 Task: Open Card Influencer Marketing Review in Board Newsletter Design Software to Workspace Corporate Legal Services and add a team member Softage.1@softage.net, a label Orange, a checklist Industrial Ecology, an attachment from your onedrive, a color Orange and finally, add a card description 'Conduct team training session on effective team communication and collaboration' and a comment 'This task requires us to be proactive and take initiative, rather than waiting for others to act.'. Add a start date 'Jan 01, 1900' with a due date 'Jan 08, 1900'
Action: Mouse moved to (75, 351)
Screenshot: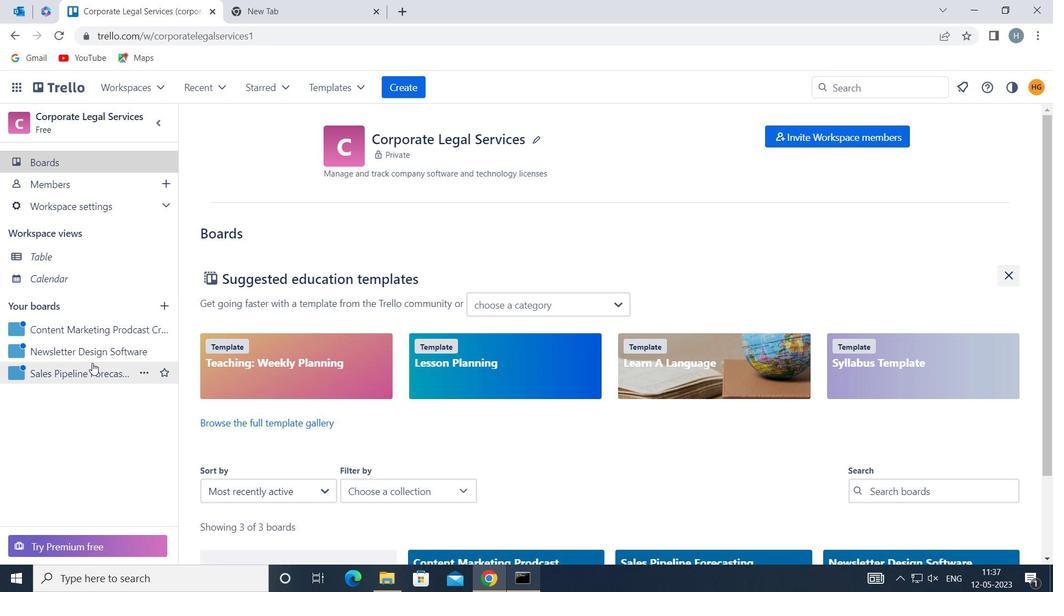 
Action: Mouse pressed left at (75, 351)
Screenshot: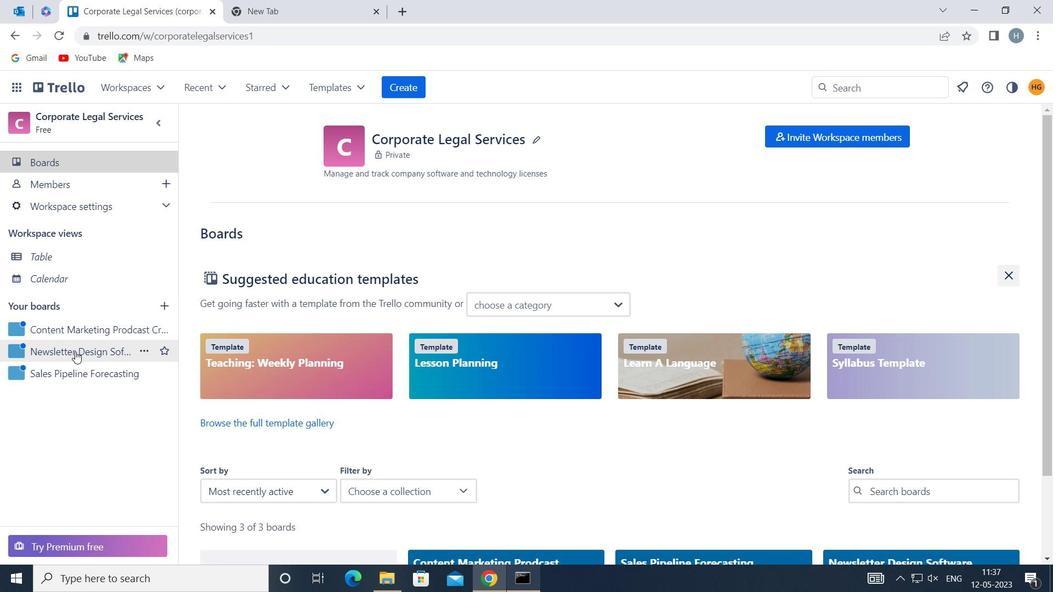 
Action: Mouse moved to (270, 195)
Screenshot: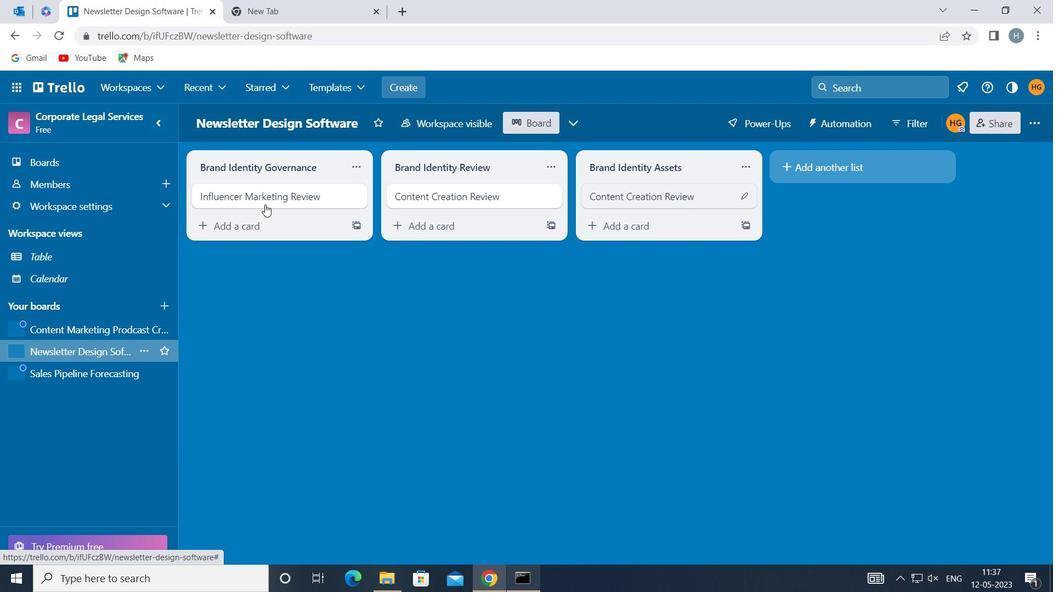 
Action: Mouse pressed left at (270, 195)
Screenshot: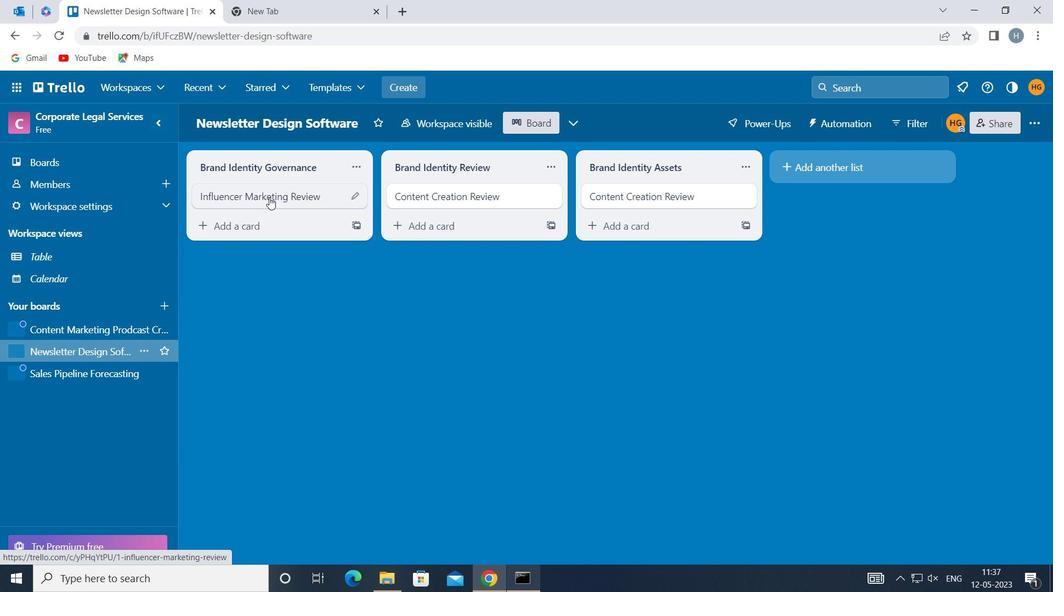 
Action: Mouse moved to (713, 197)
Screenshot: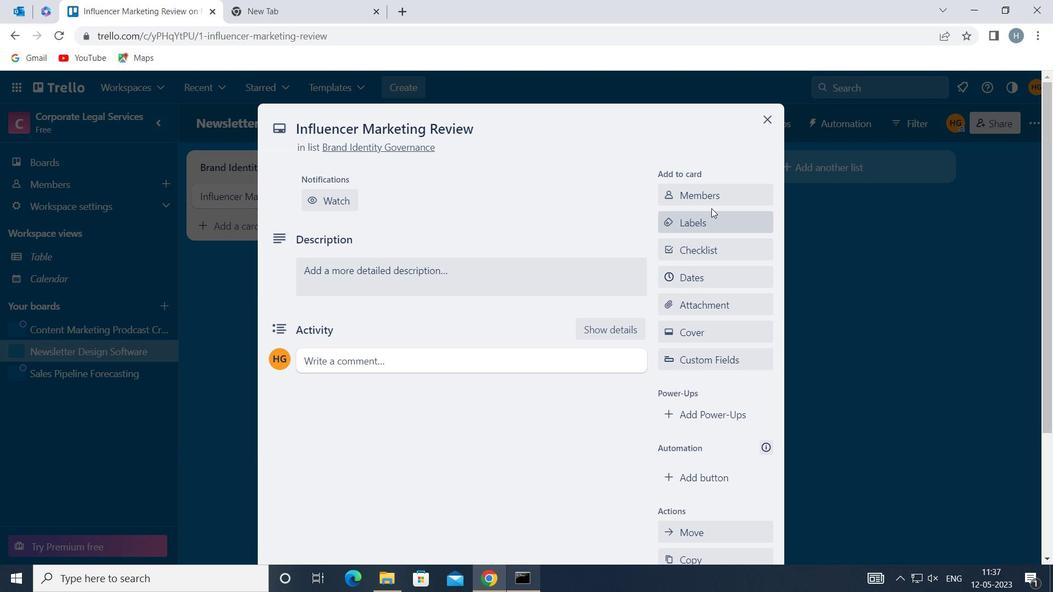 
Action: Mouse pressed left at (713, 197)
Screenshot: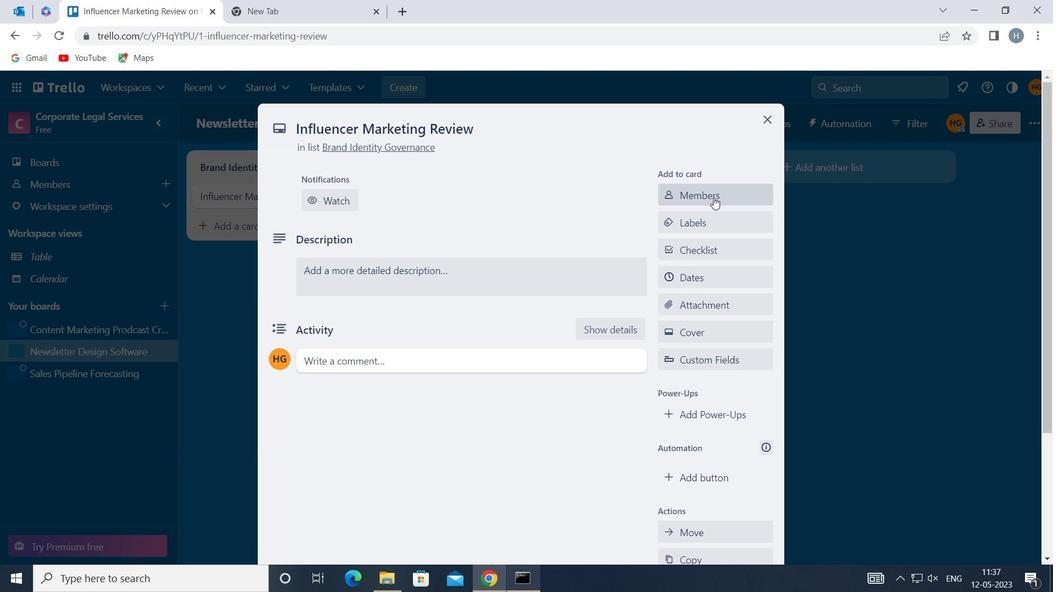 
Action: Mouse moved to (714, 196)
Screenshot: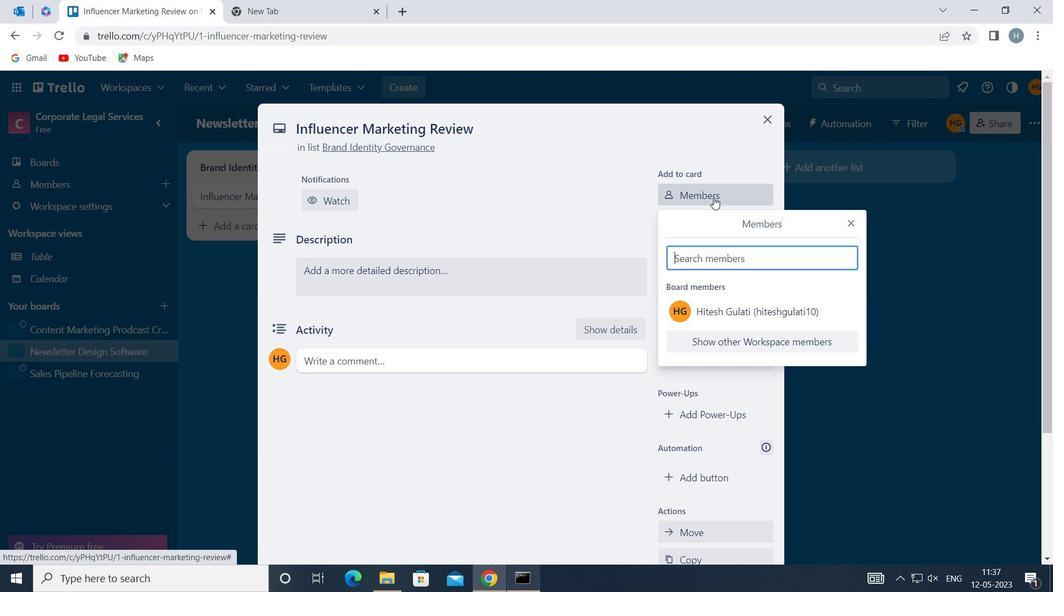 
Action: Key pressed softage,1<Key.shift>@SOFTAGE.NET
Screenshot: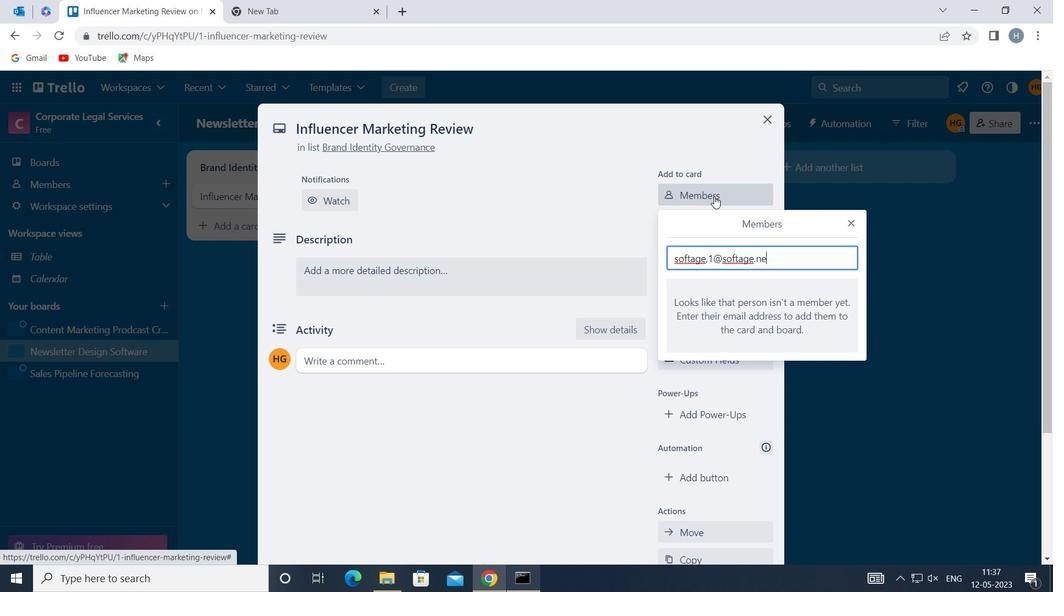 
Action: Mouse moved to (728, 238)
Screenshot: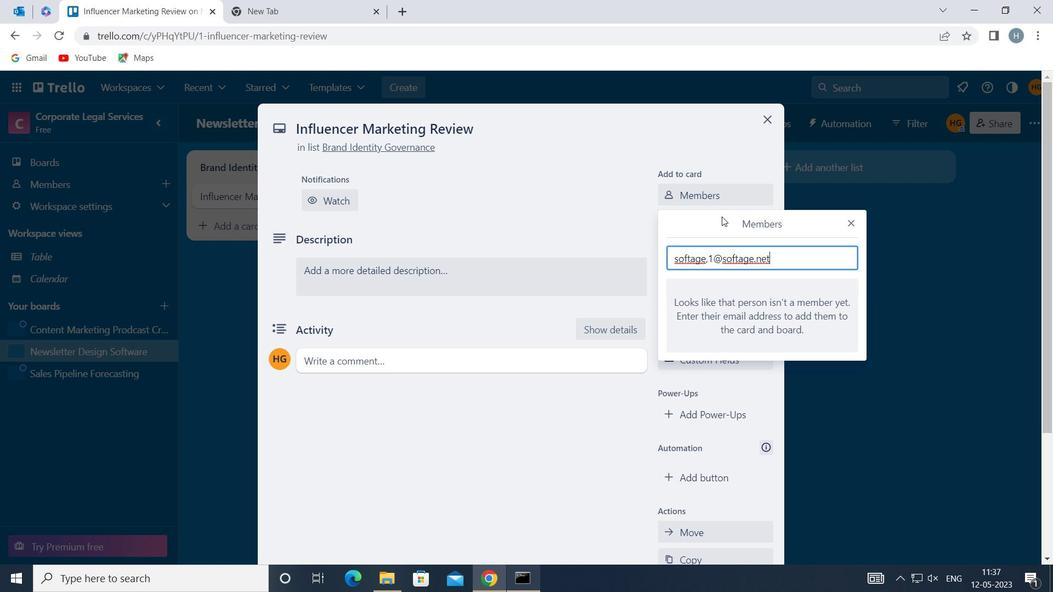 
Action: Key pressed <Key.backspace><Key.backspace><Key.backspace><Key.backspace><Key.backspace><Key.backspace><Key.backspace><Key.backspace><Key.backspace><Key.backspace><Key.backspace>
Screenshot: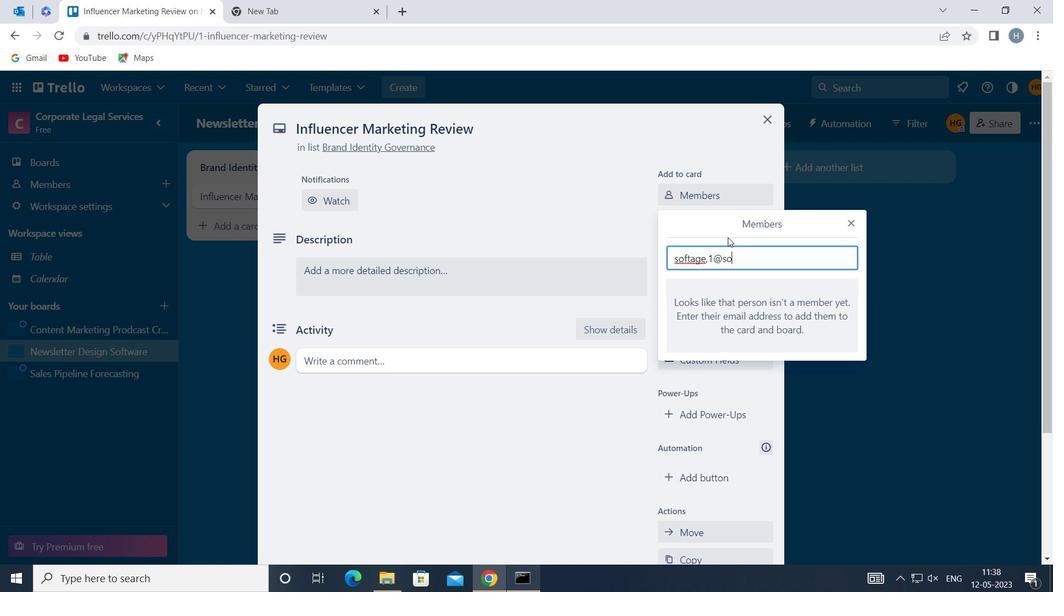 
Action: Mouse moved to (734, 250)
Screenshot: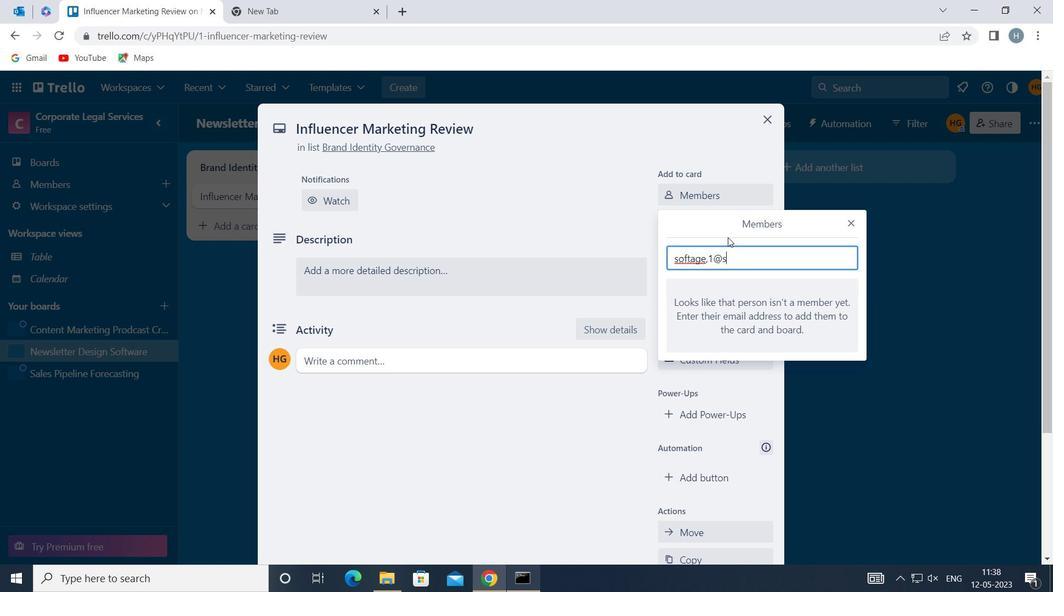 
Action: Key pressed <Key.backspace>
Screenshot: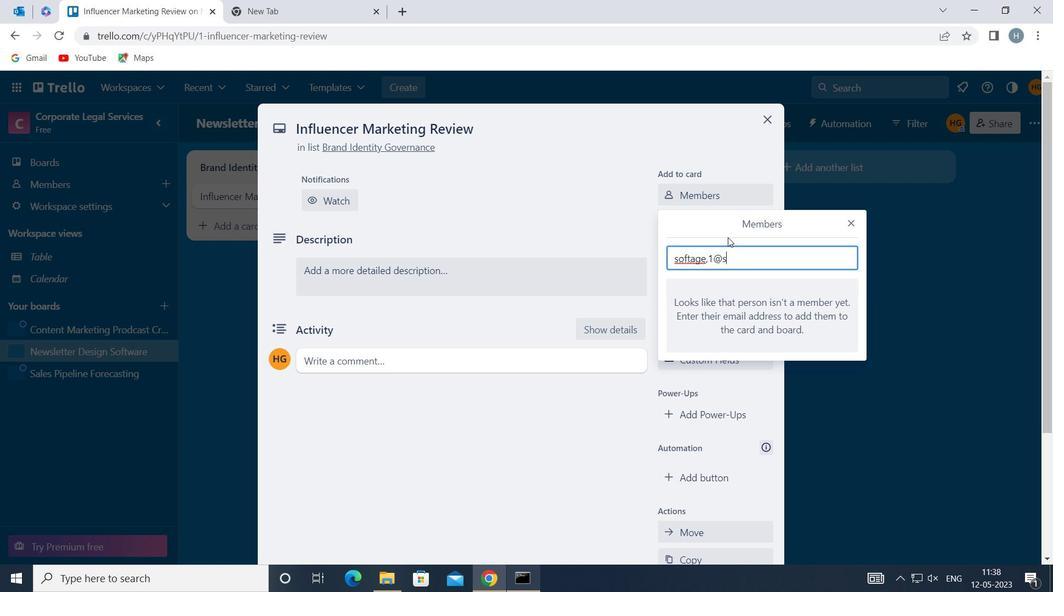 
Action: Mouse moved to (737, 258)
Screenshot: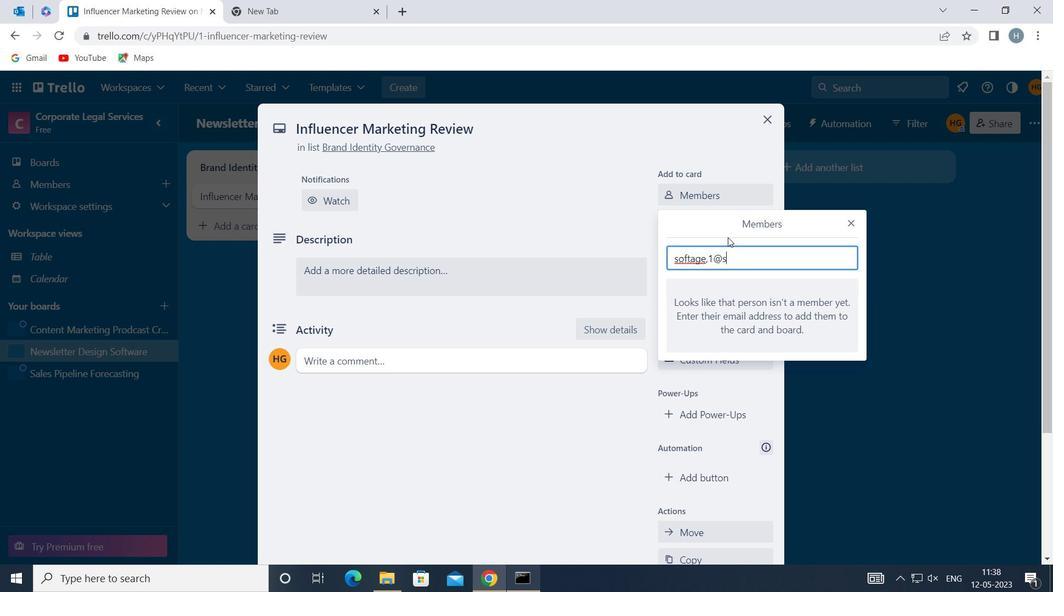 
Action: Key pressed <Key.backspace>
Screenshot: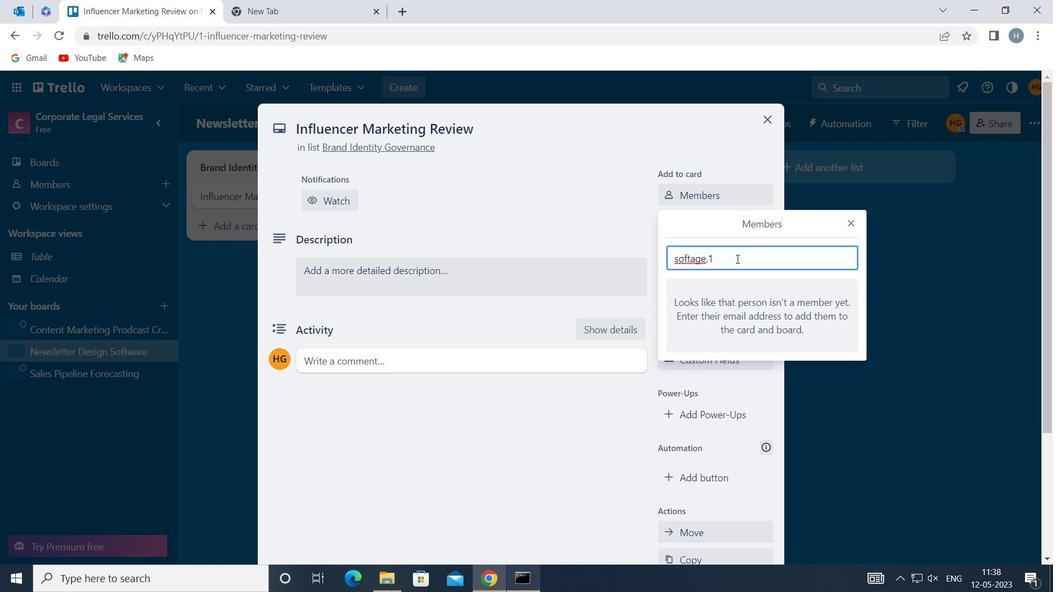 
Action: Mouse moved to (737, 259)
Screenshot: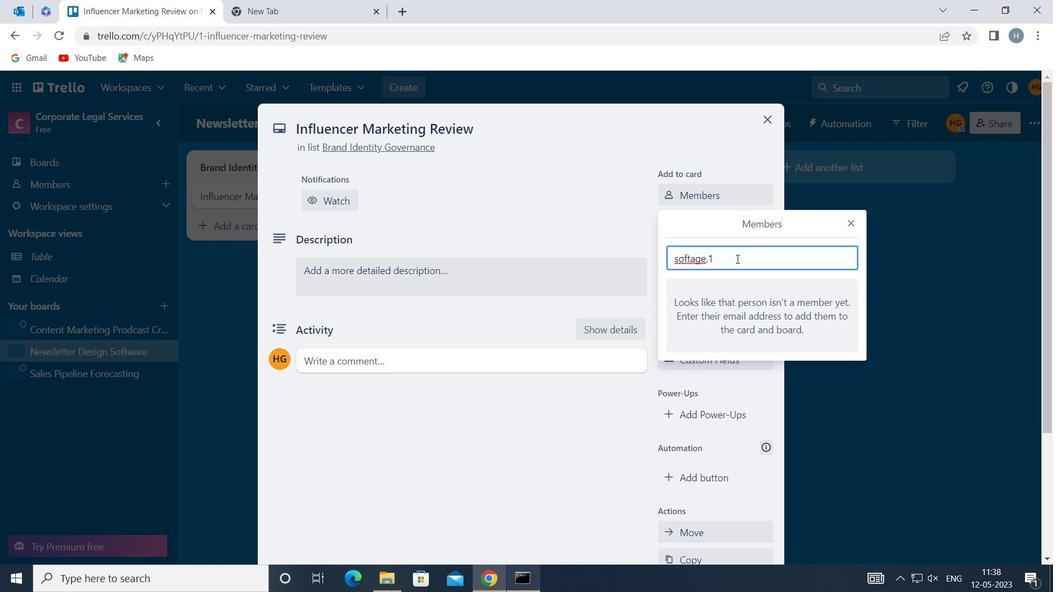 
Action: Key pressed <Key.backspace>
Screenshot: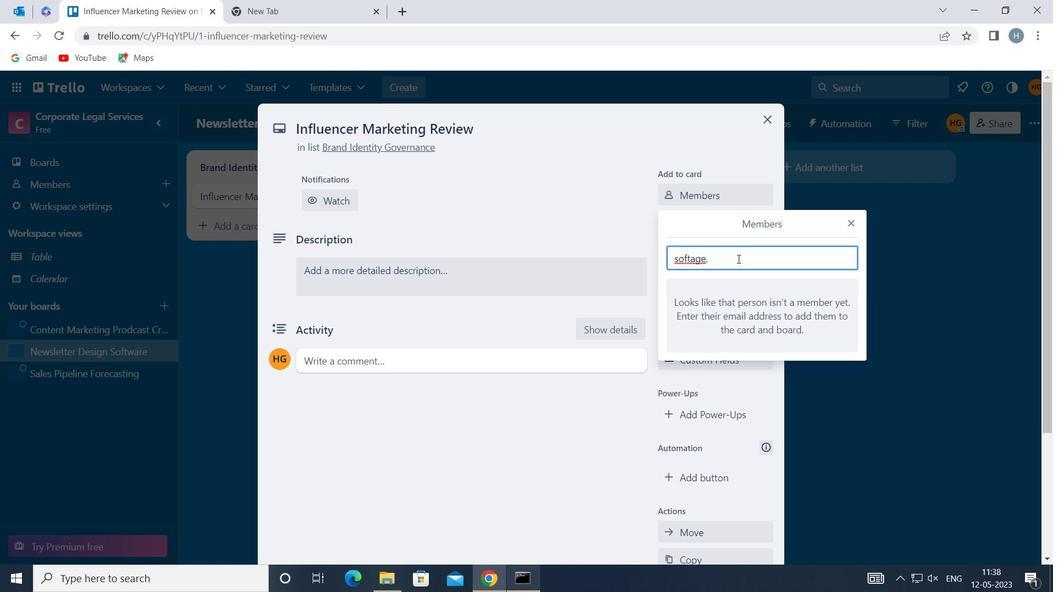 
Action: Mouse moved to (751, 384)
Screenshot: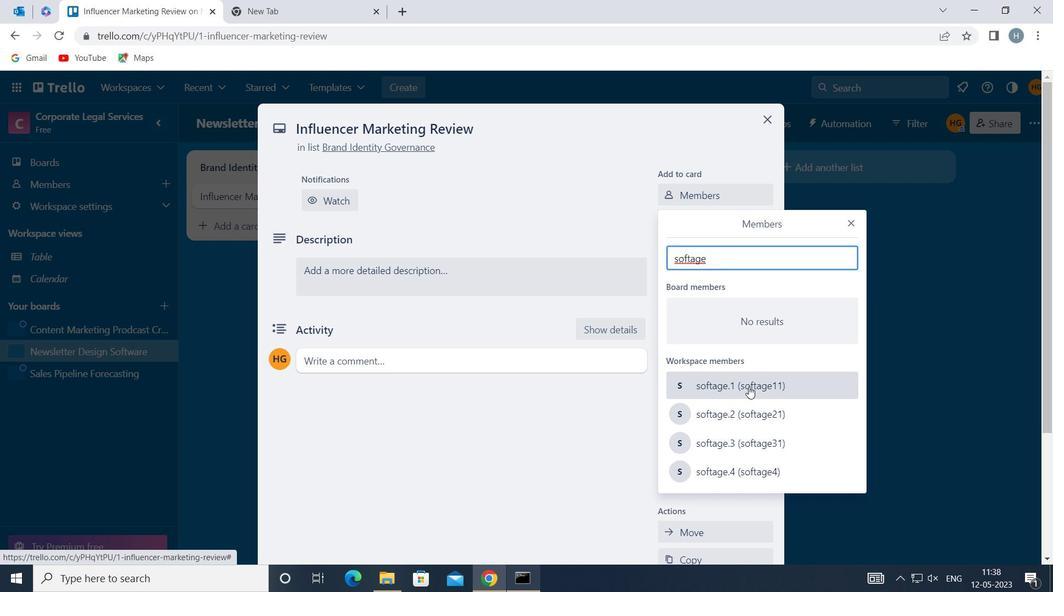 
Action: Mouse pressed left at (751, 384)
Screenshot: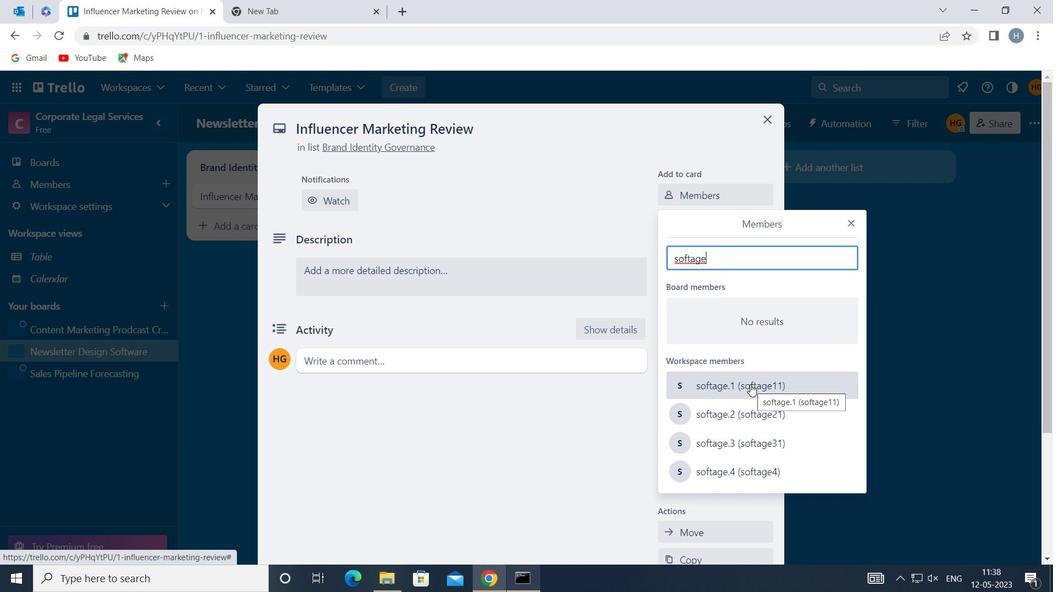 
Action: Mouse moved to (850, 216)
Screenshot: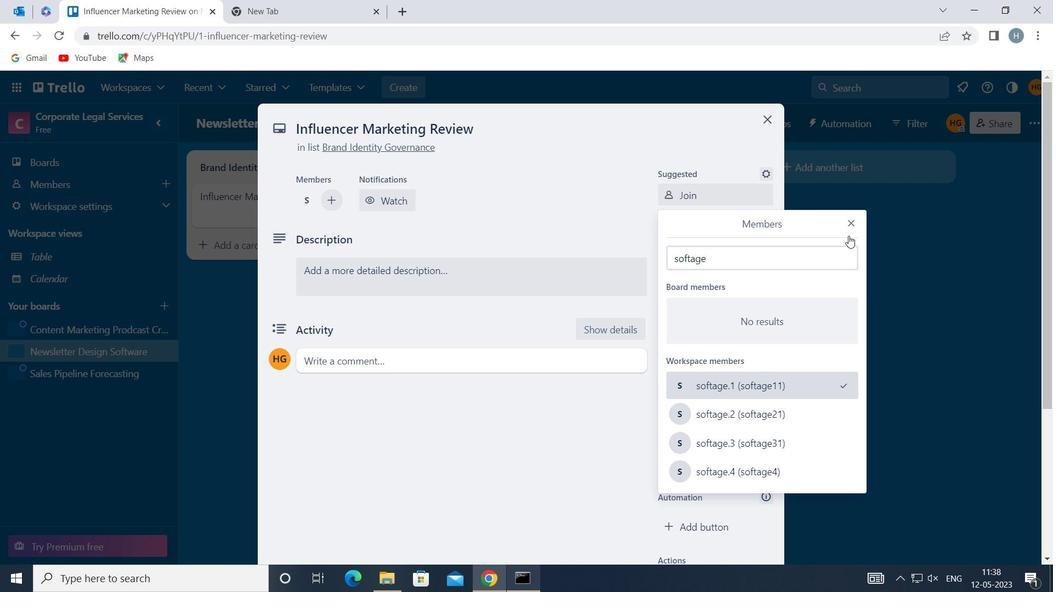 
Action: Mouse pressed left at (850, 216)
Screenshot: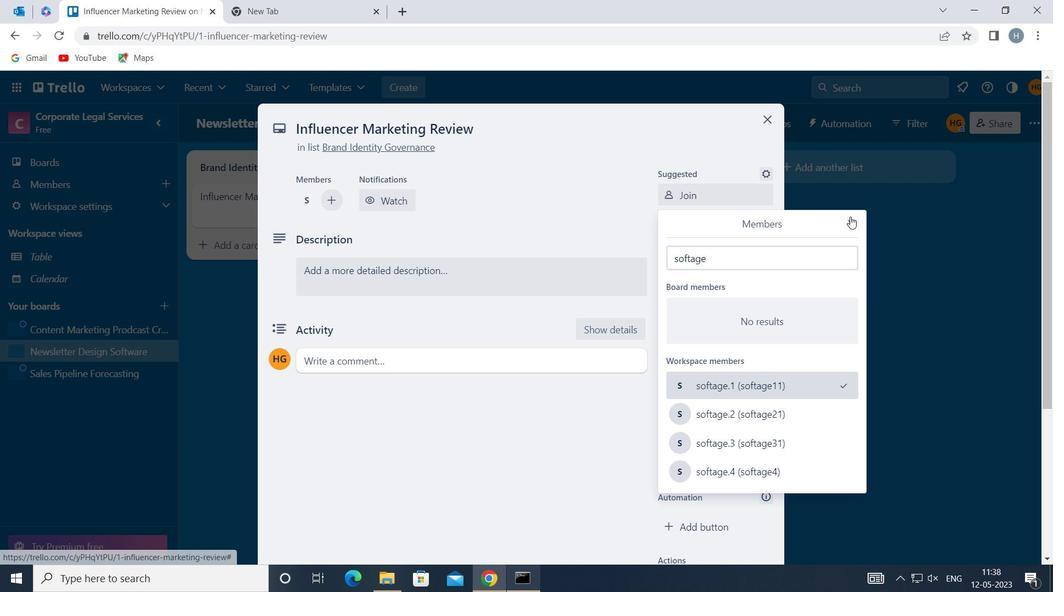 
Action: Mouse moved to (727, 268)
Screenshot: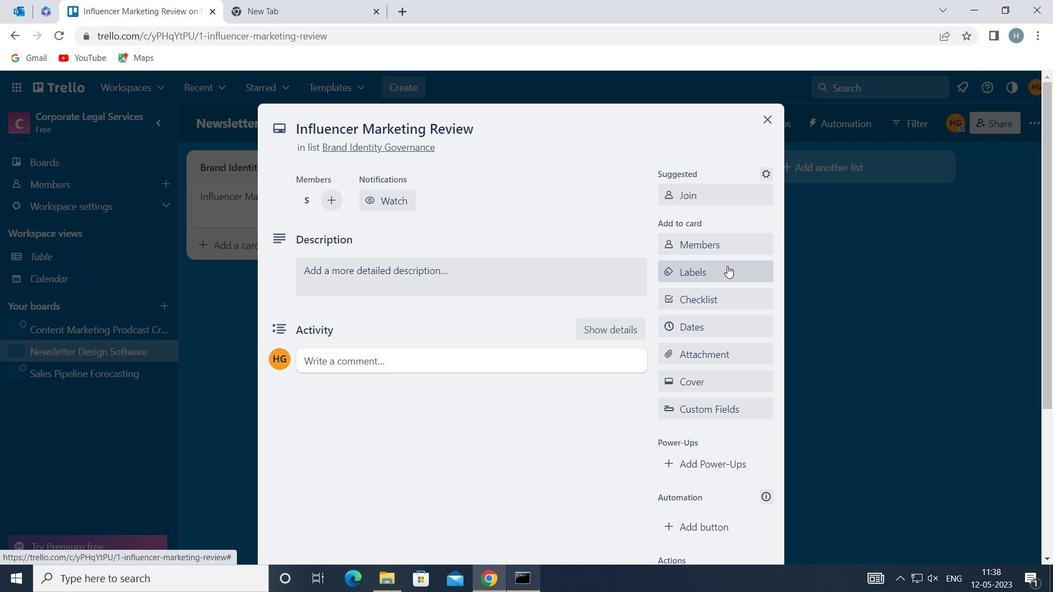 
Action: Mouse pressed left at (727, 268)
Screenshot: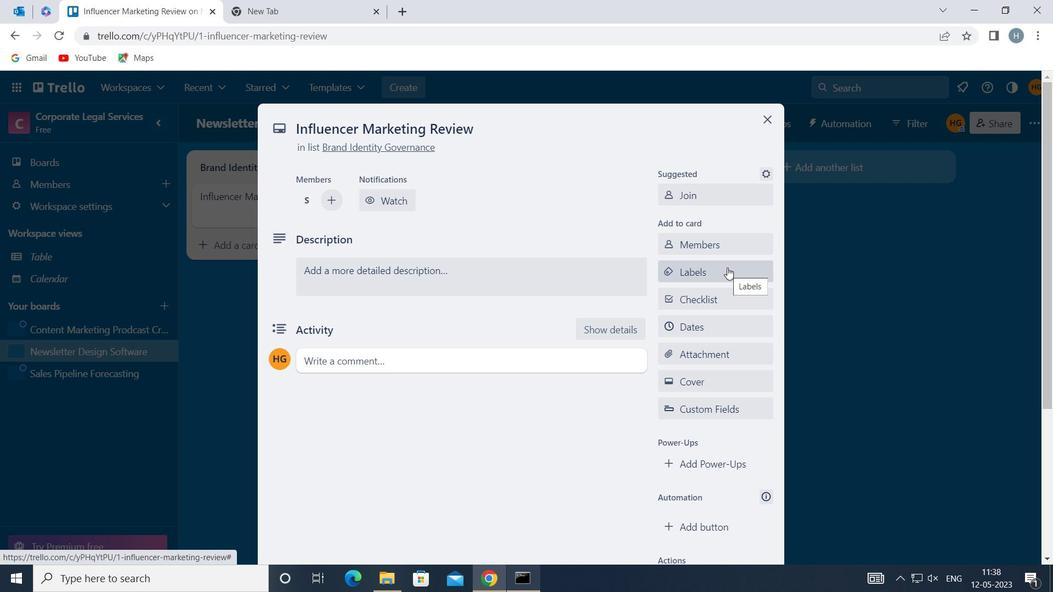 
Action: Mouse moved to (731, 251)
Screenshot: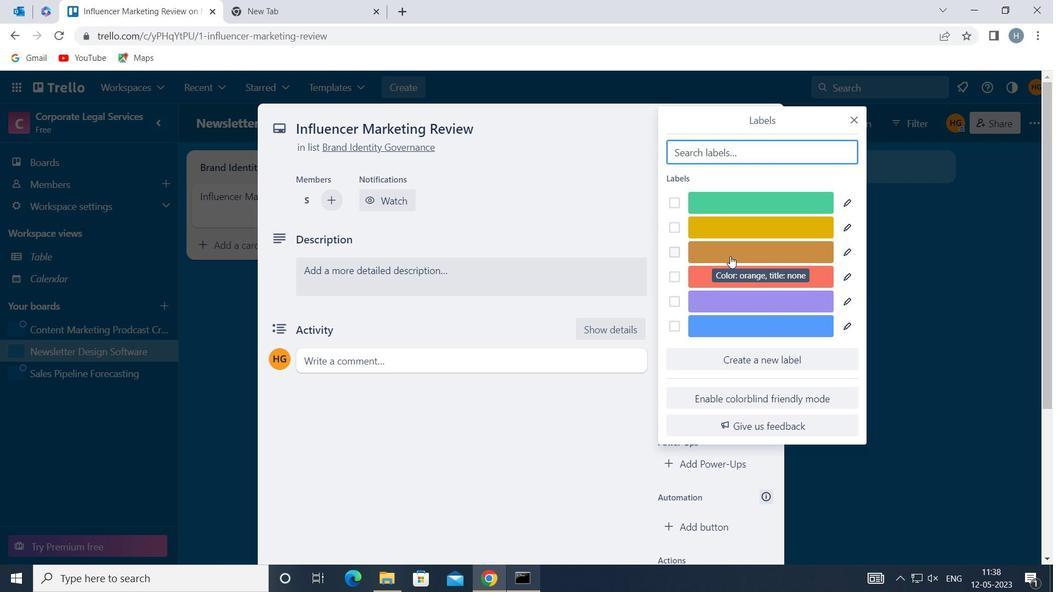 
Action: Mouse pressed left at (731, 251)
Screenshot: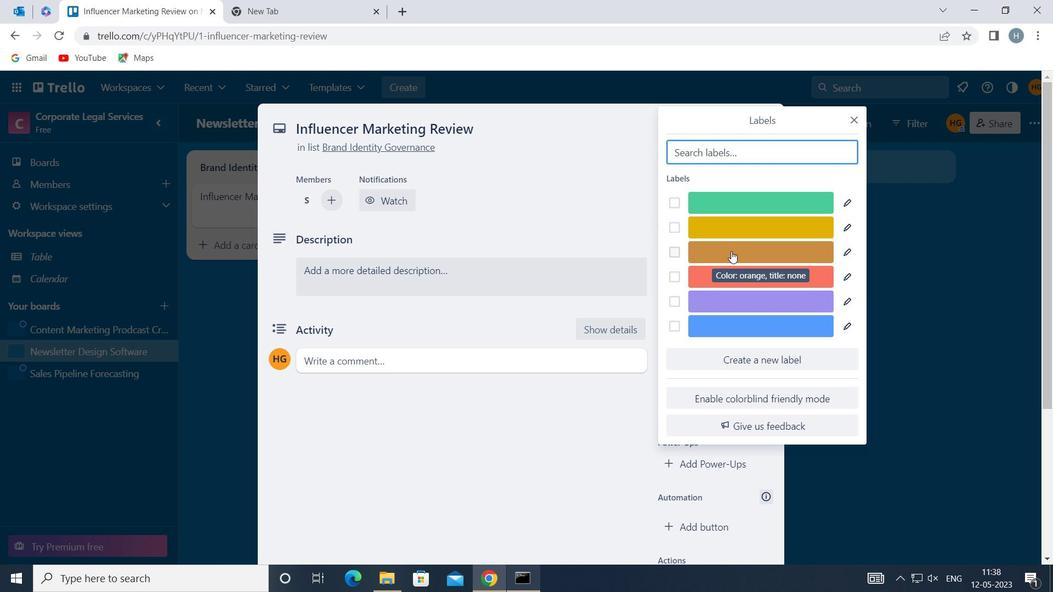 
Action: Mouse moved to (851, 117)
Screenshot: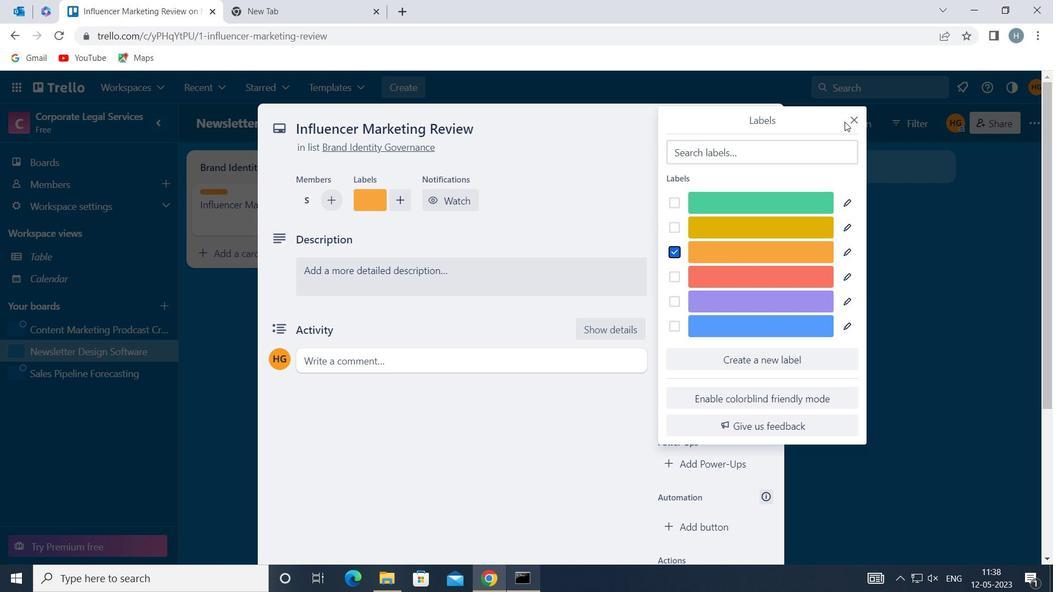 
Action: Mouse pressed left at (851, 117)
Screenshot: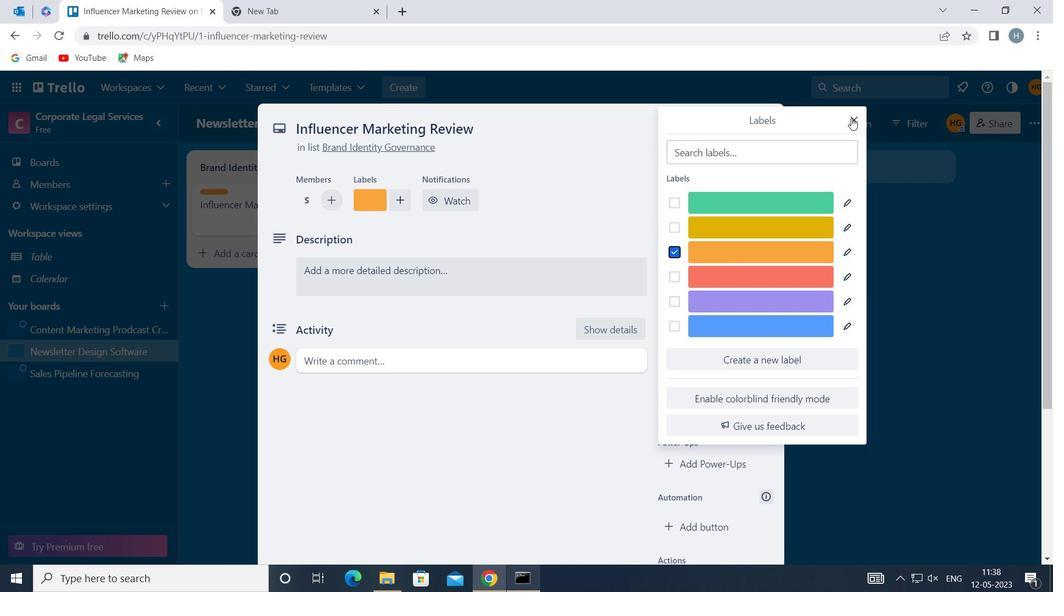 
Action: Mouse moved to (715, 296)
Screenshot: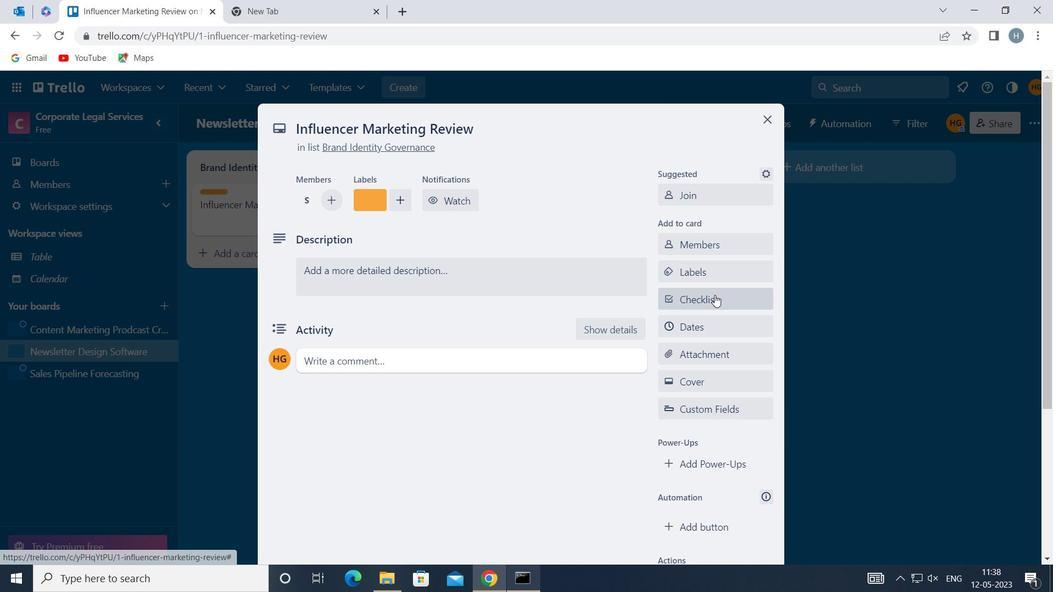 
Action: Mouse pressed left at (715, 296)
Screenshot: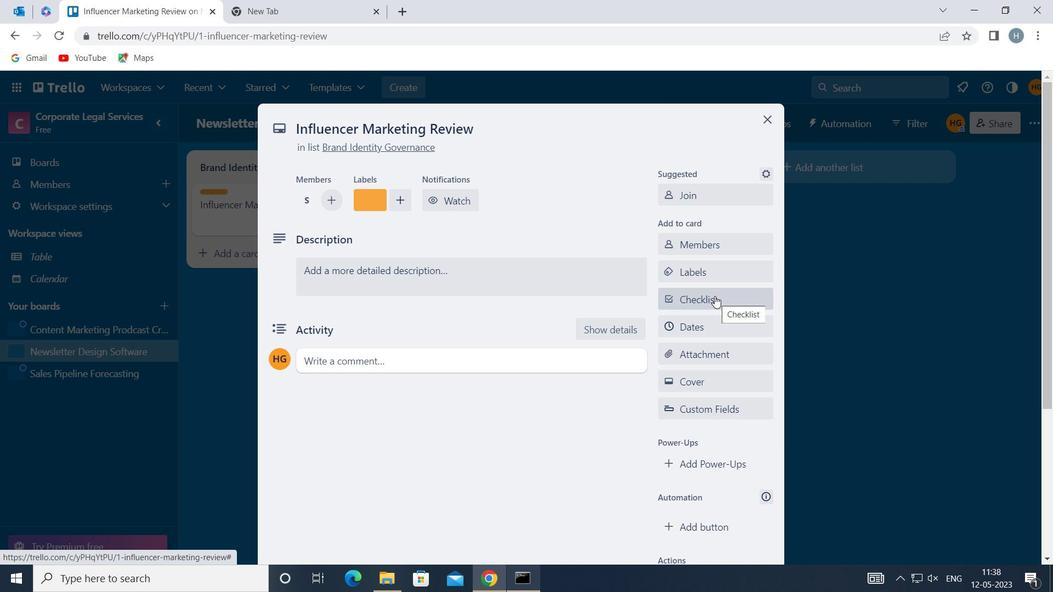 
Action: Key pressed <Key.shift>INDUSTRIAL<Key.space><Key.shift>ECOLOGY
Screenshot: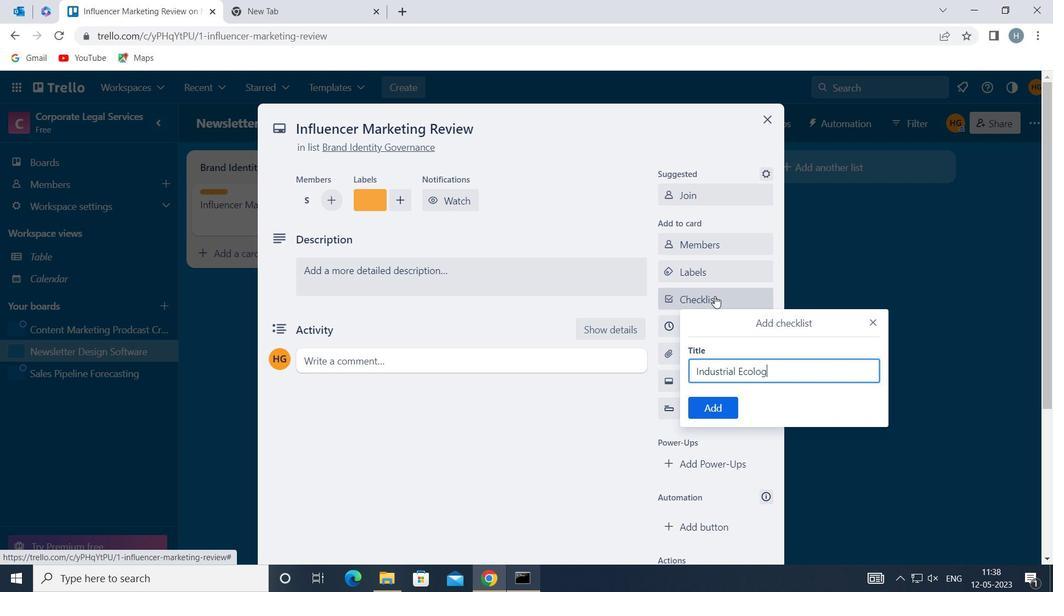 
Action: Mouse moved to (706, 404)
Screenshot: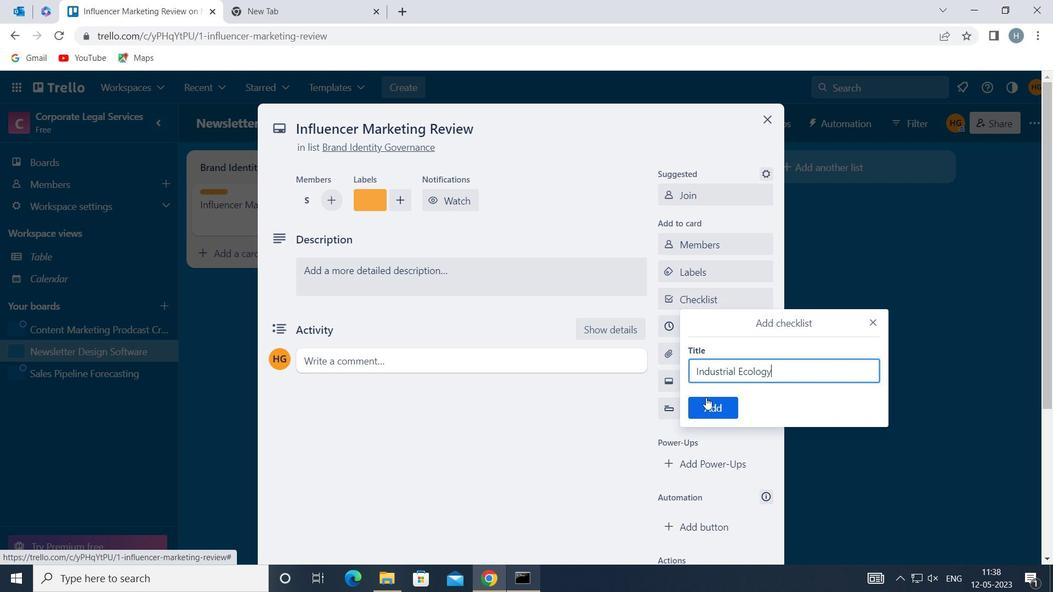 
Action: Mouse pressed left at (706, 404)
Screenshot: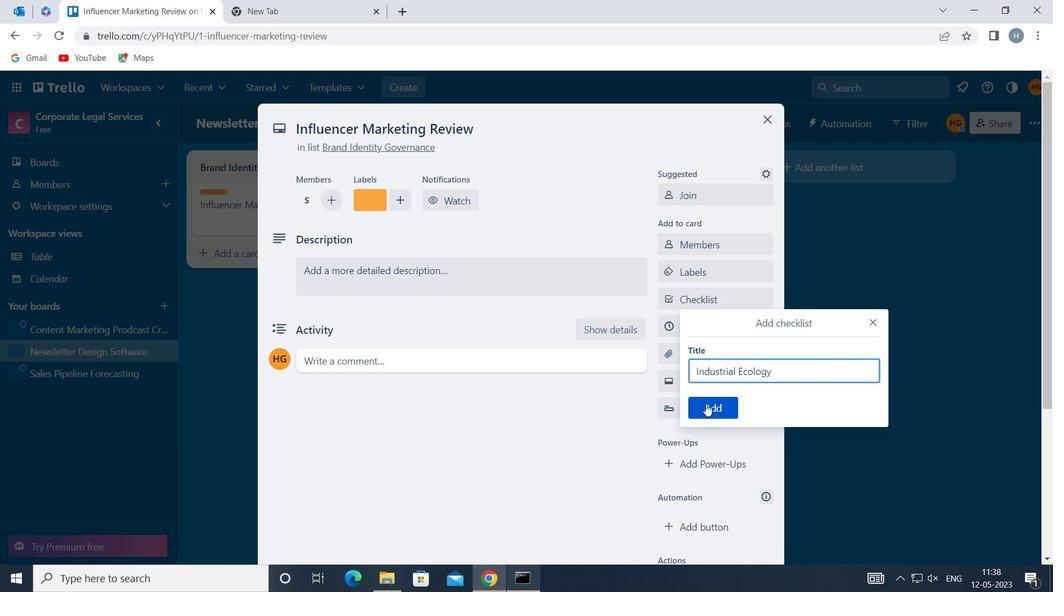 
Action: Mouse moved to (712, 353)
Screenshot: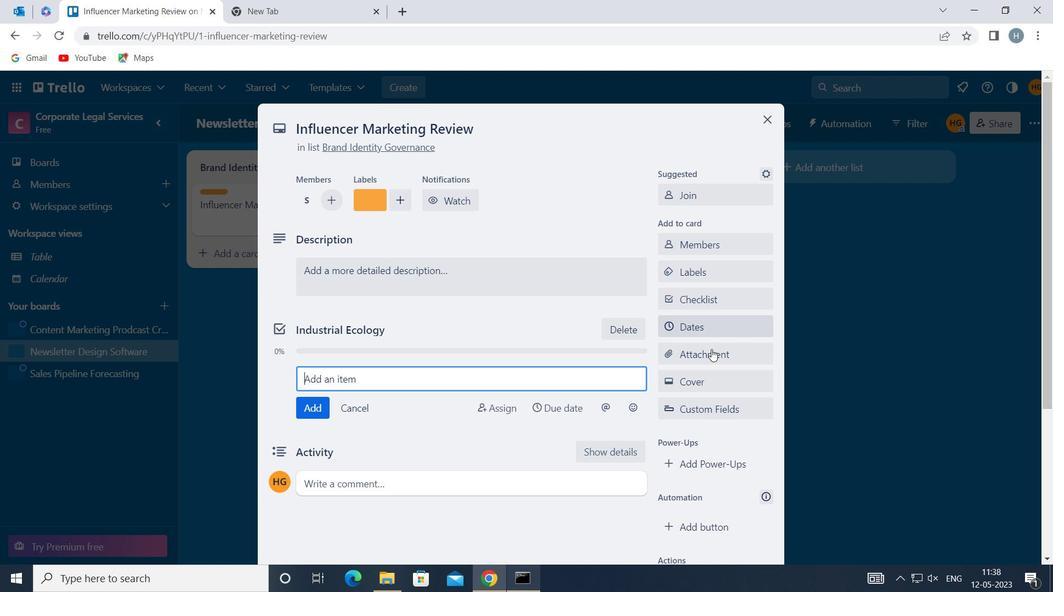 
Action: Mouse pressed left at (712, 353)
Screenshot: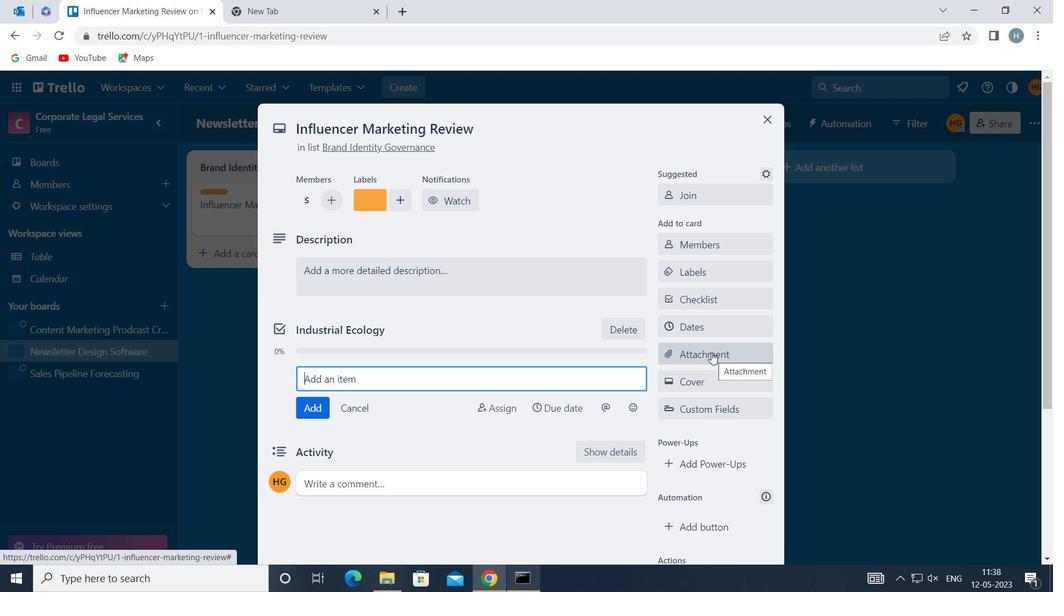 
Action: Mouse moved to (715, 252)
Screenshot: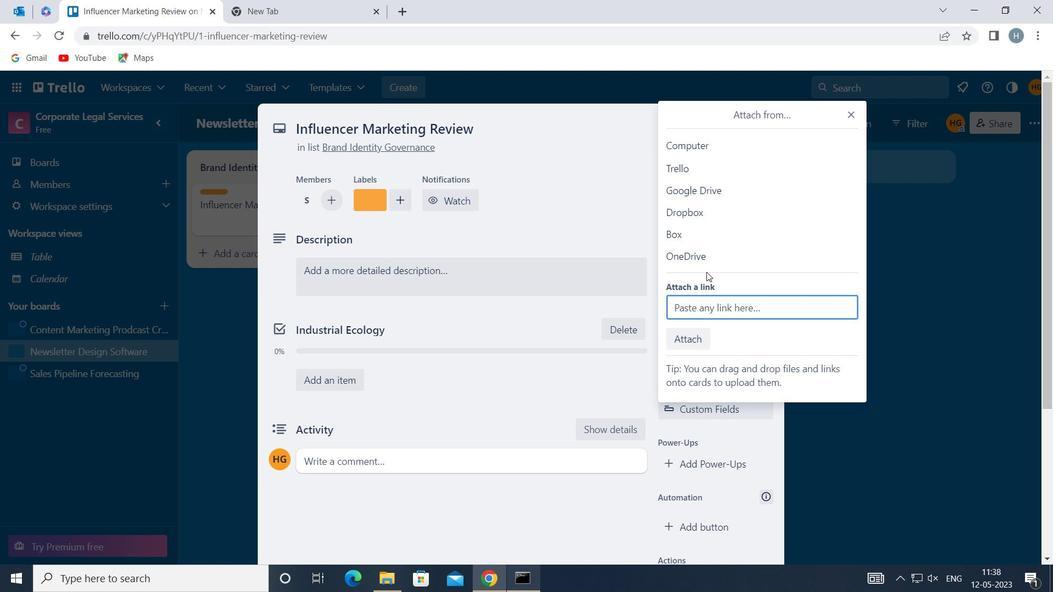 
Action: Mouse pressed left at (715, 252)
Screenshot: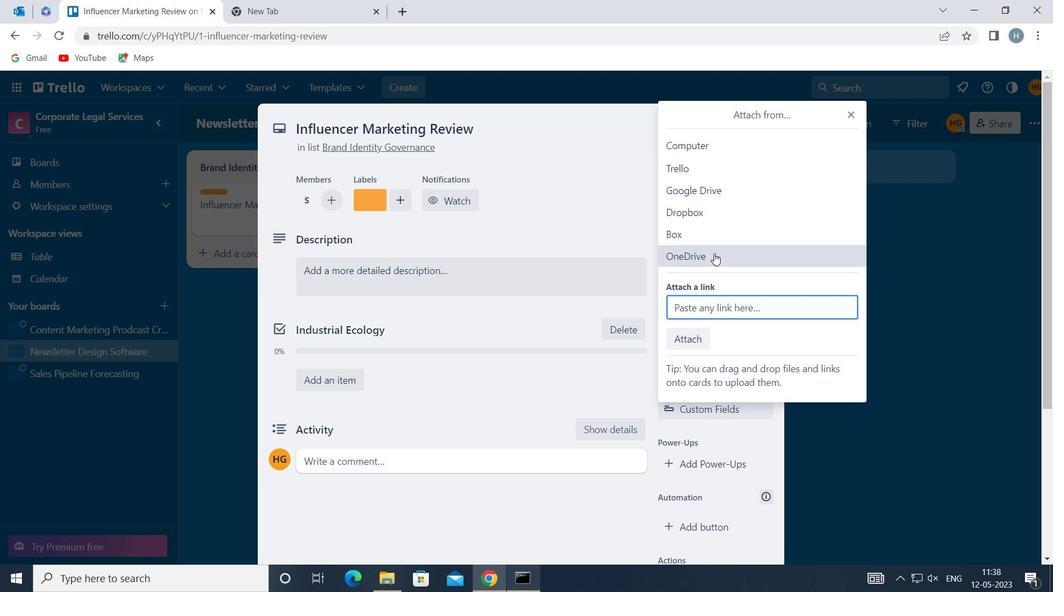 
Action: Mouse moved to (543, 201)
Screenshot: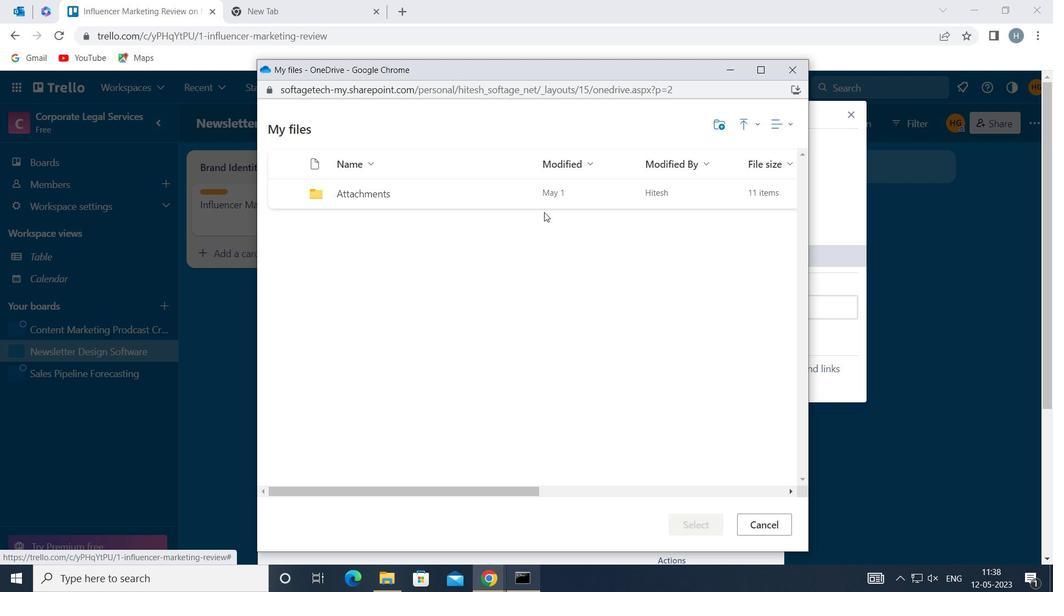 
Action: Mouse pressed left at (543, 201)
Screenshot: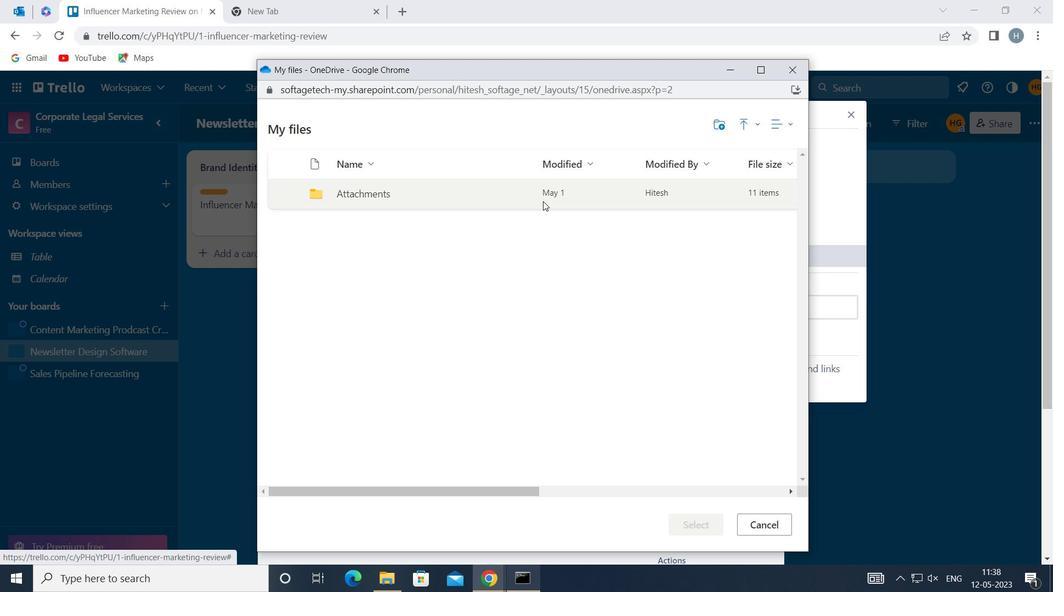 
Action: Mouse pressed left at (543, 201)
Screenshot: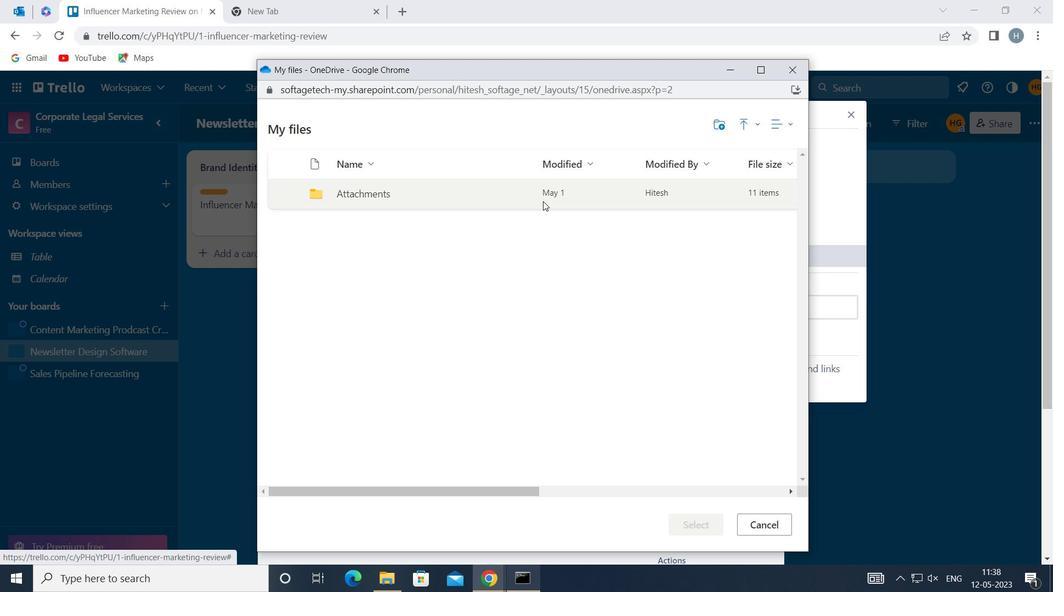 
Action: Mouse moved to (635, 227)
Screenshot: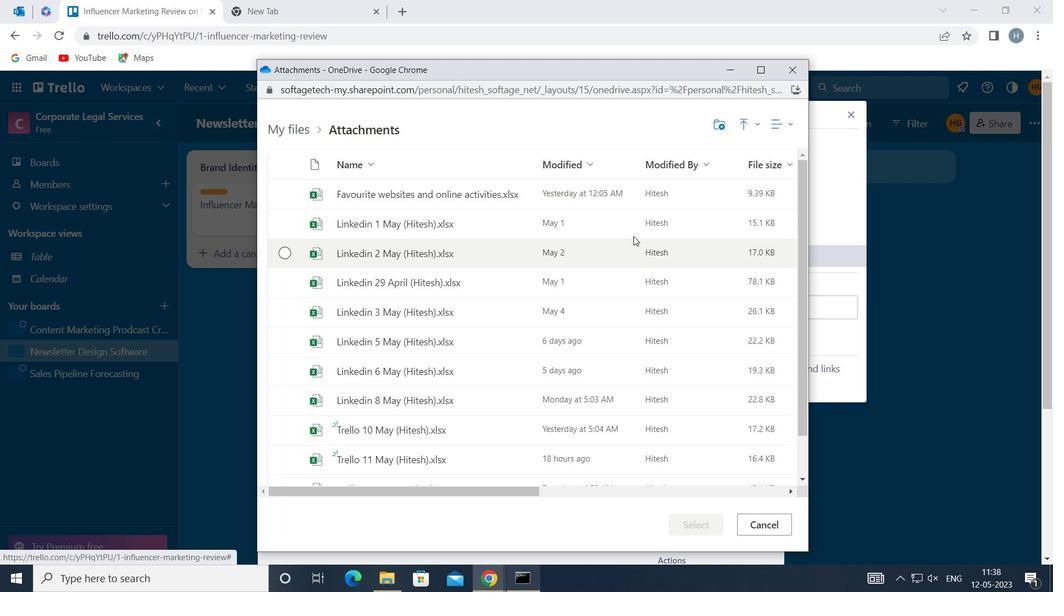 
Action: Mouse pressed left at (635, 227)
Screenshot: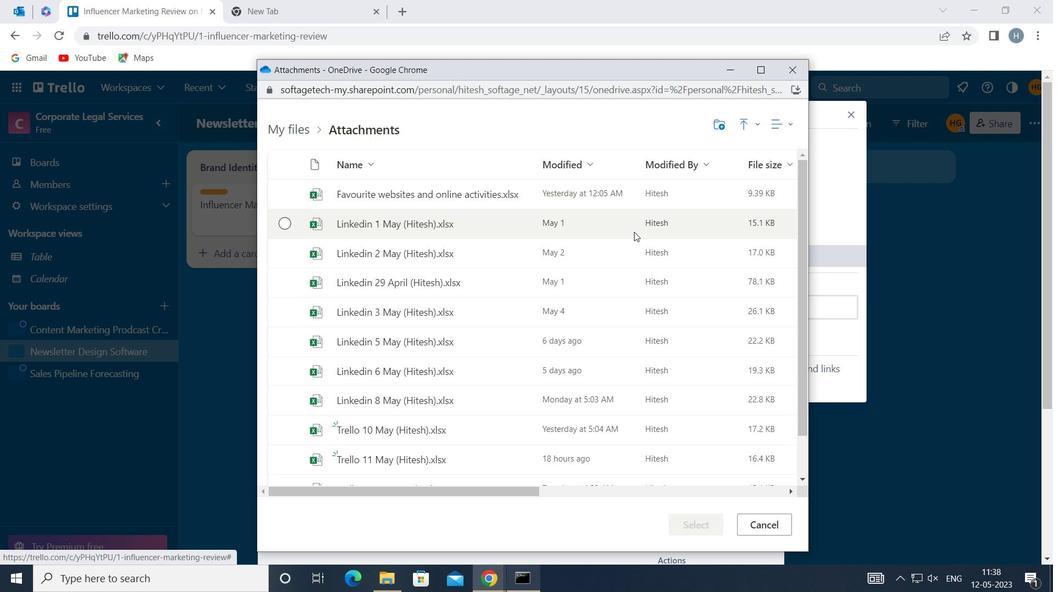 
Action: Mouse moved to (702, 526)
Screenshot: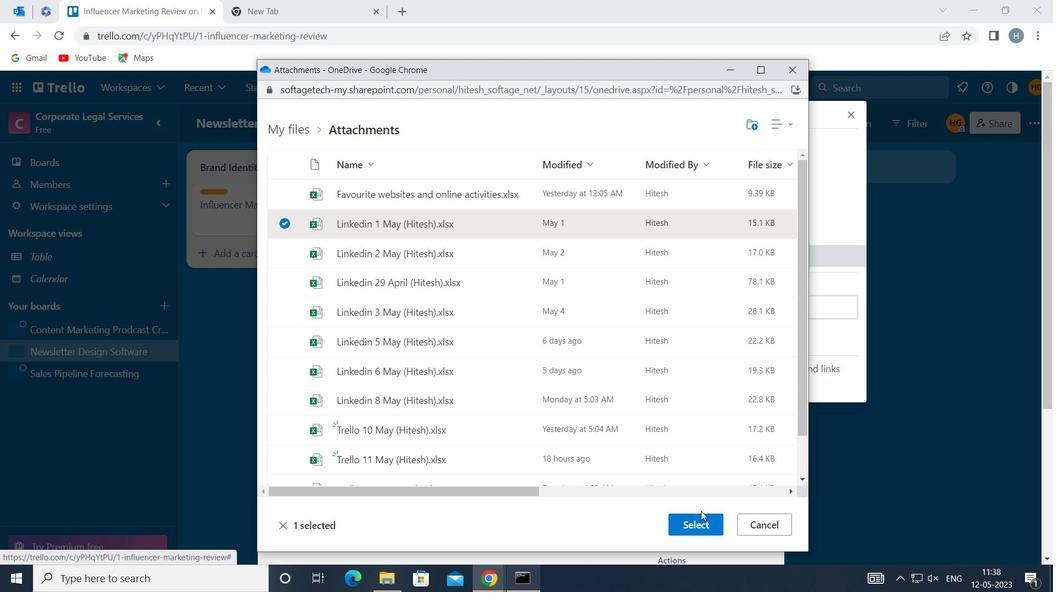 
Action: Mouse pressed left at (702, 526)
Screenshot: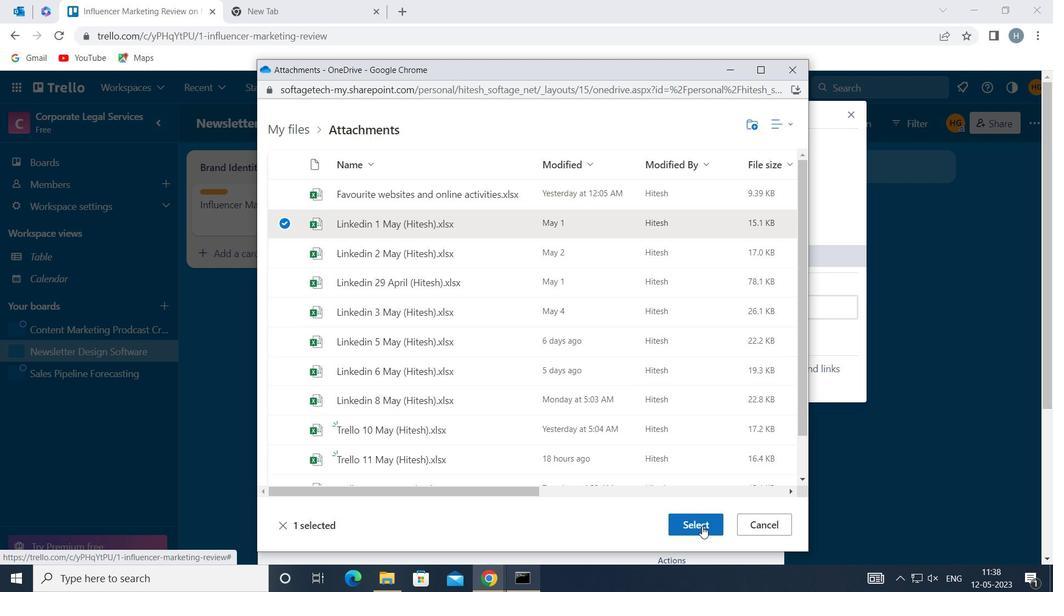 
Action: Mouse moved to (725, 377)
Screenshot: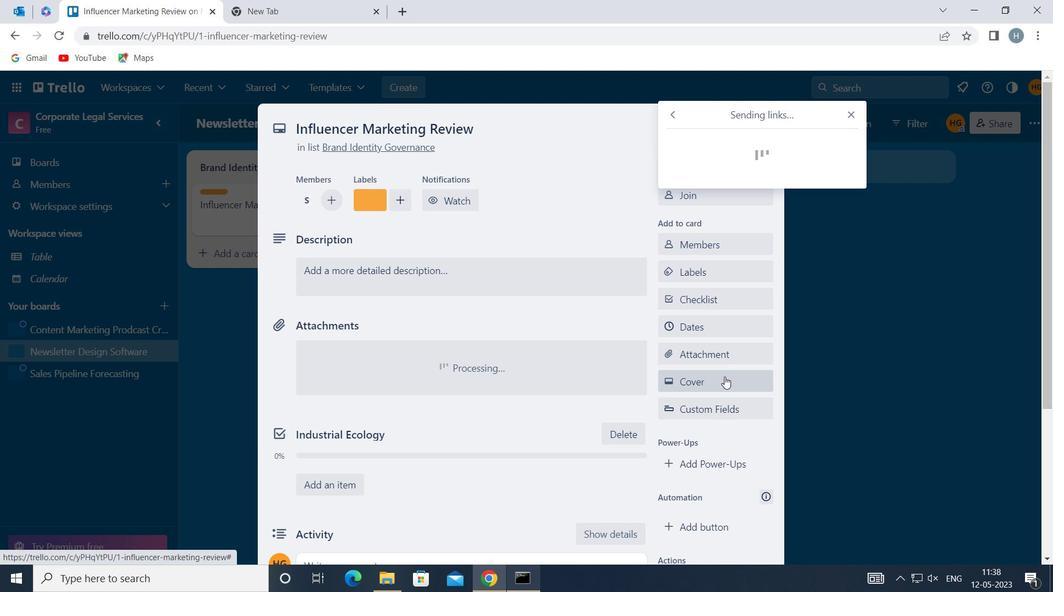 
Action: Mouse pressed left at (725, 377)
Screenshot: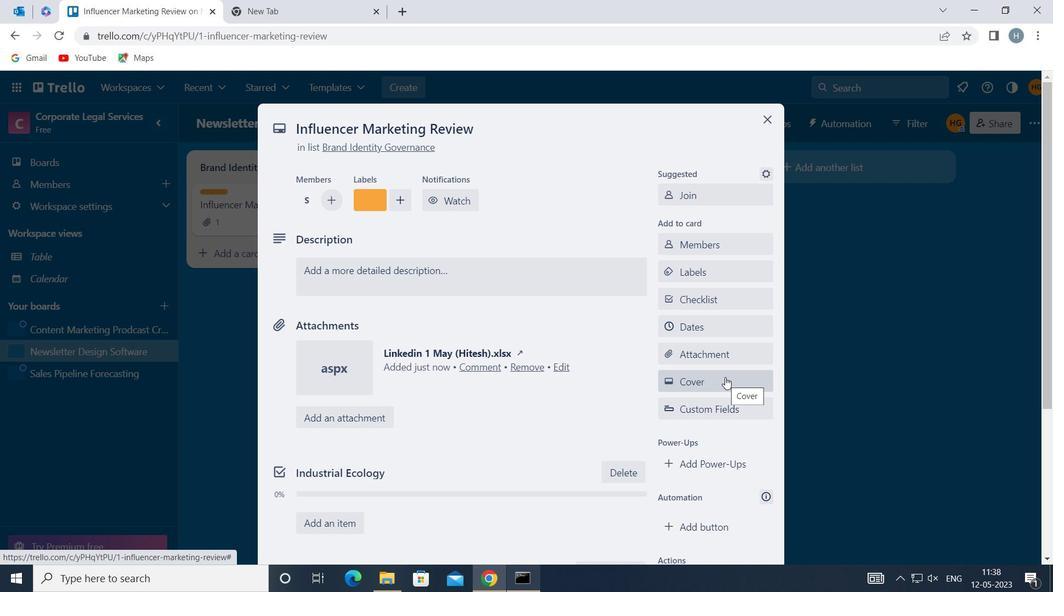 
Action: Mouse moved to (755, 294)
Screenshot: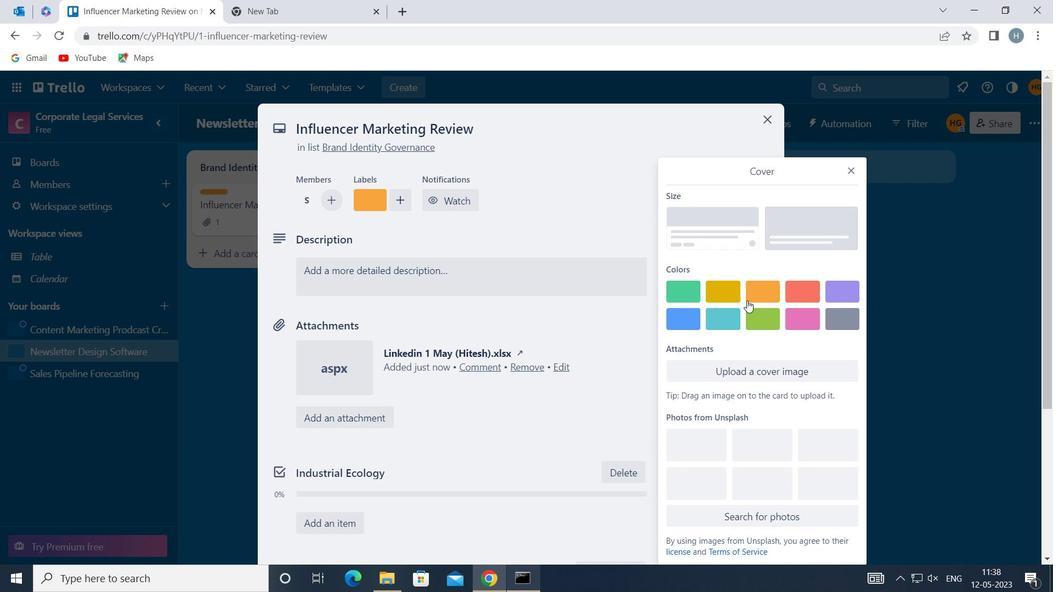 
Action: Mouse pressed left at (755, 294)
Screenshot: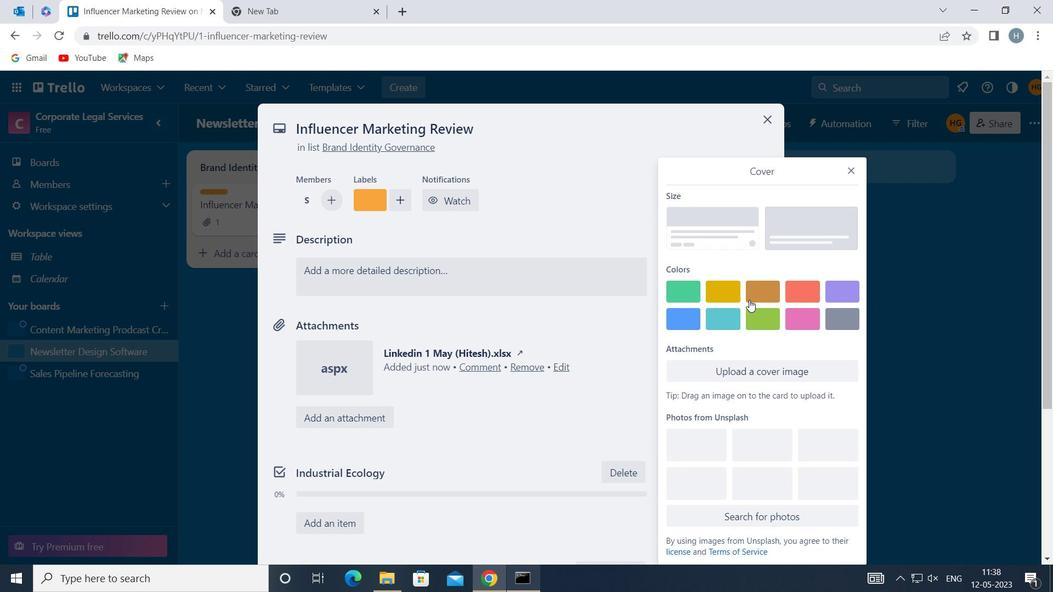 
Action: Mouse moved to (850, 145)
Screenshot: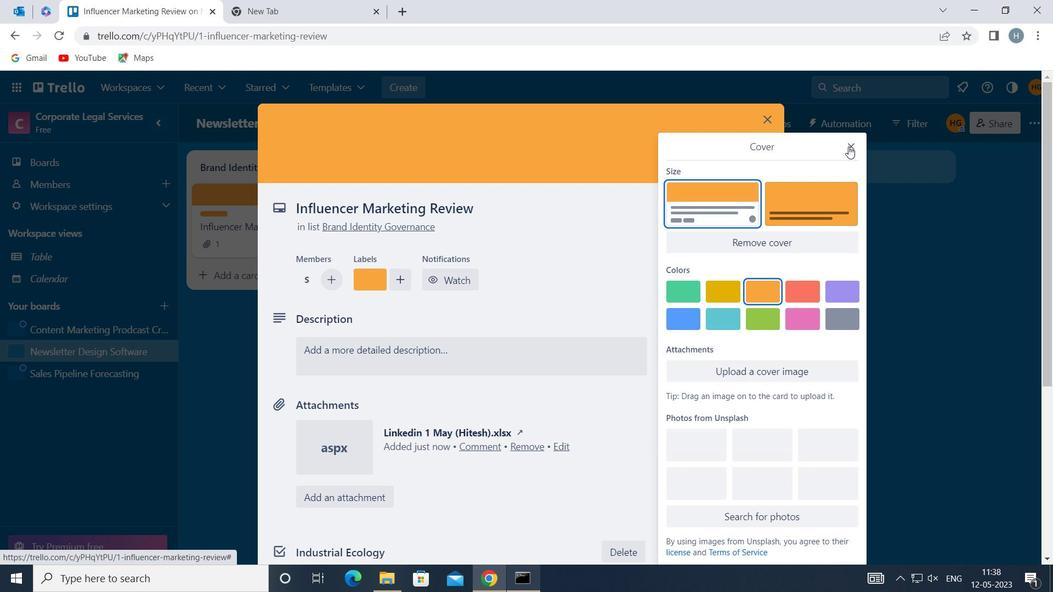 
Action: Mouse pressed left at (850, 145)
Screenshot: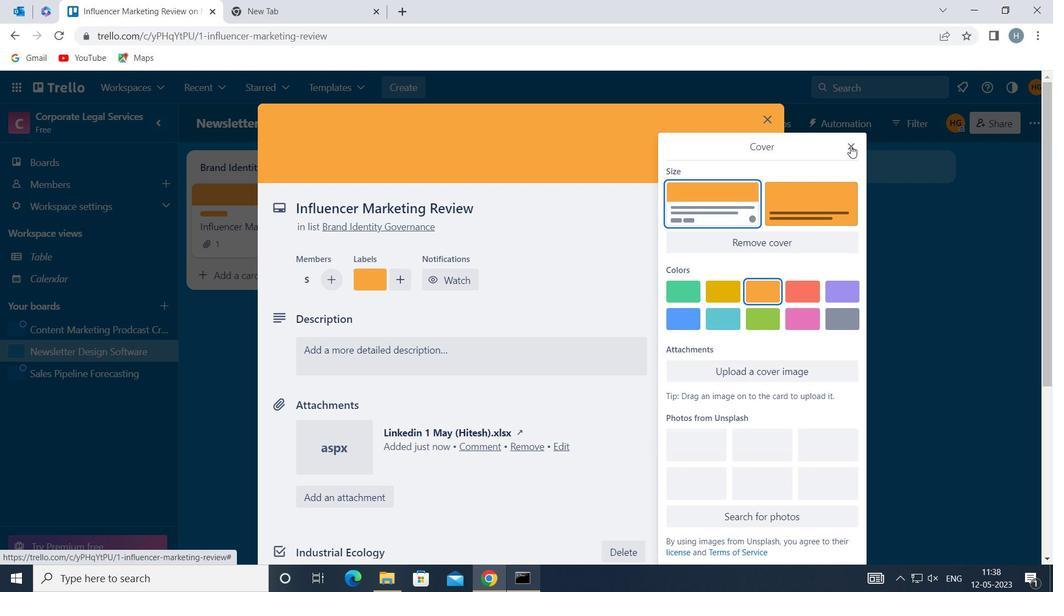 
Action: Mouse moved to (593, 348)
Screenshot: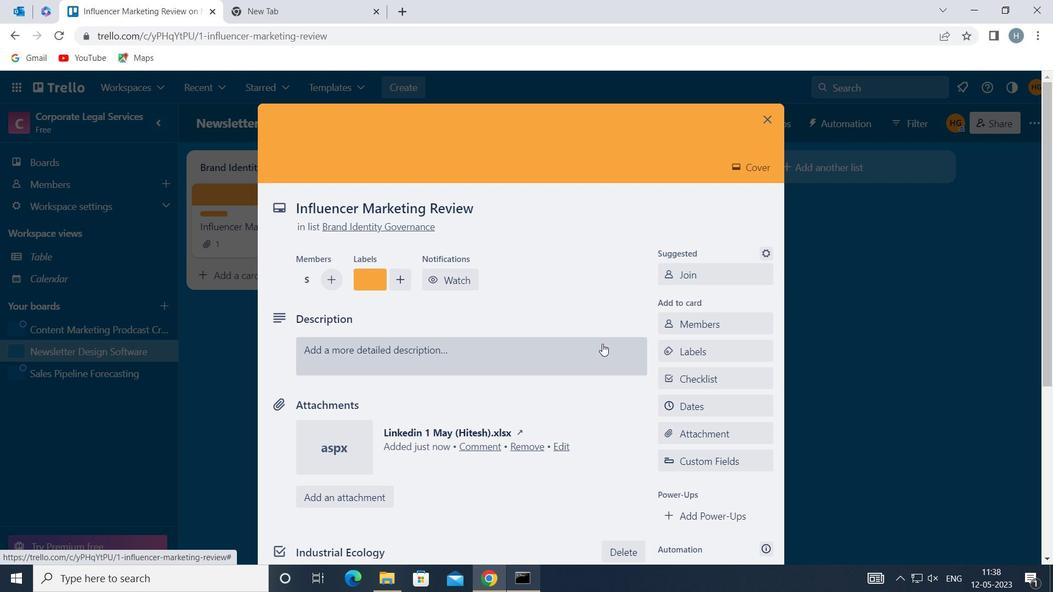 
Action: Mouse pressed left at (593, 348)
Screenshot: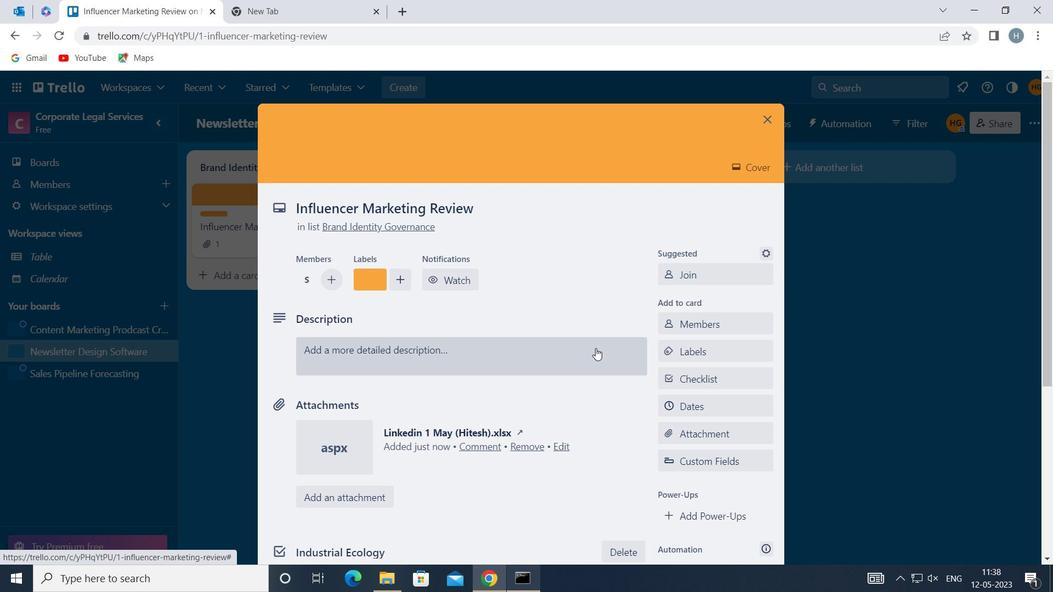 
Action: Mouse moved to (466, 397)
Screenshot: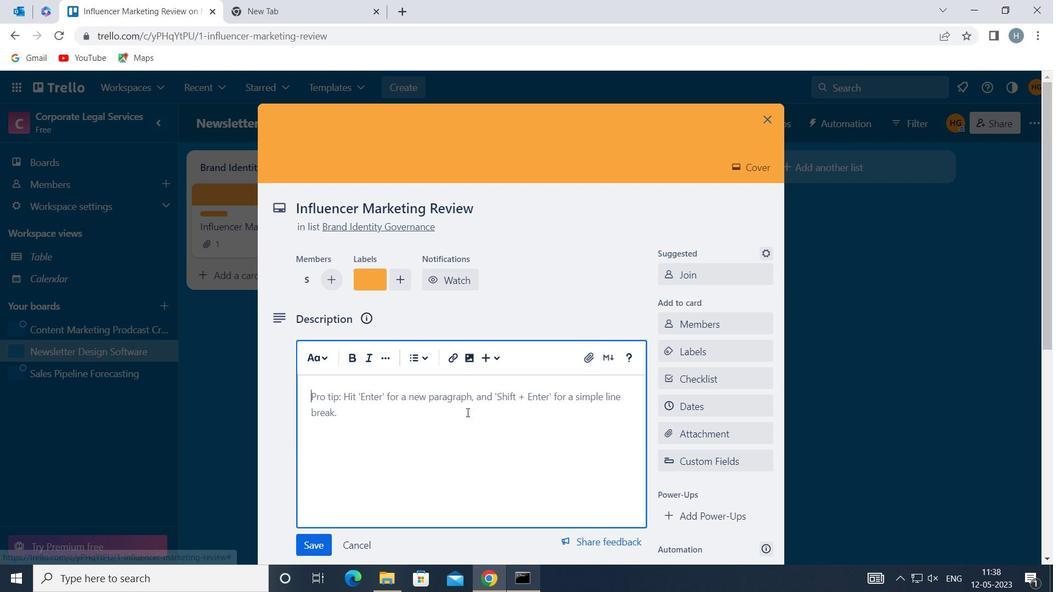 
Action: Mouse pressed left at (466, 397)
Screenshot: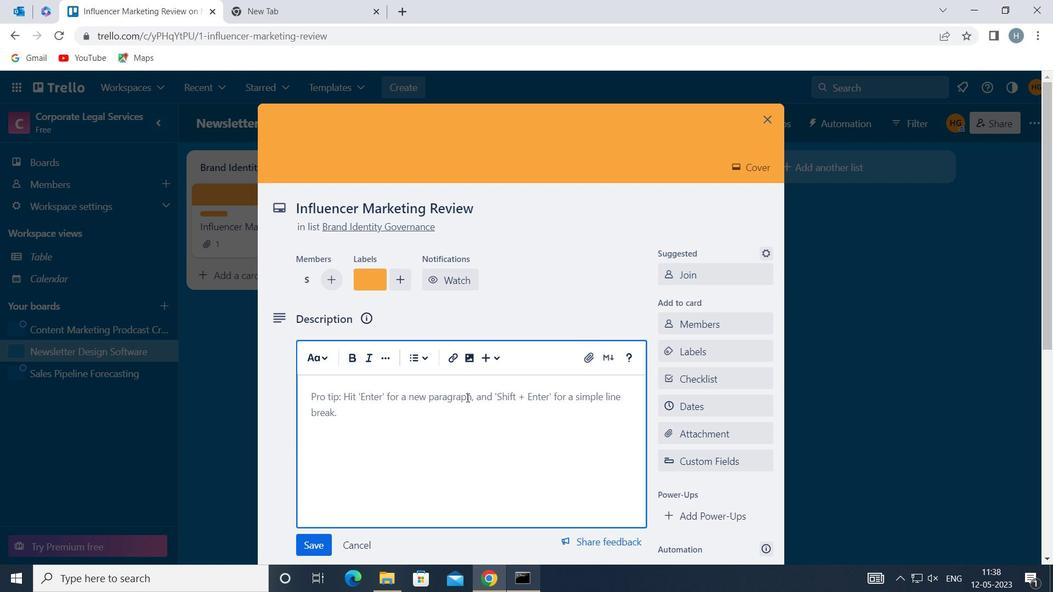 
Action: Key pressed <Key.shift>CONDUCT<Key.space>TEAM<Key.space>TRAINING<Key.space>SESSION<Key.space>ON<Key.space>EFFECTIVE<Key.space>TA<Key.backspace>EAM<Key.space>COMMI<Key.backspace>UNICATION<Key.space>AND<Key.space>COLLABORATION
Screenshot: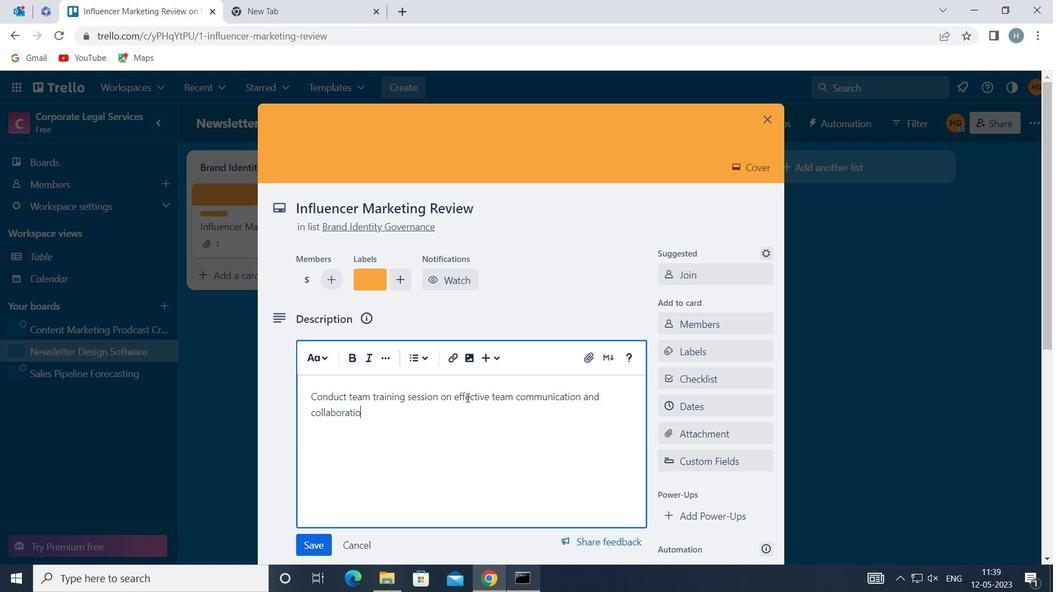
Action: Mouse moved to (317, 542)
Screenshot: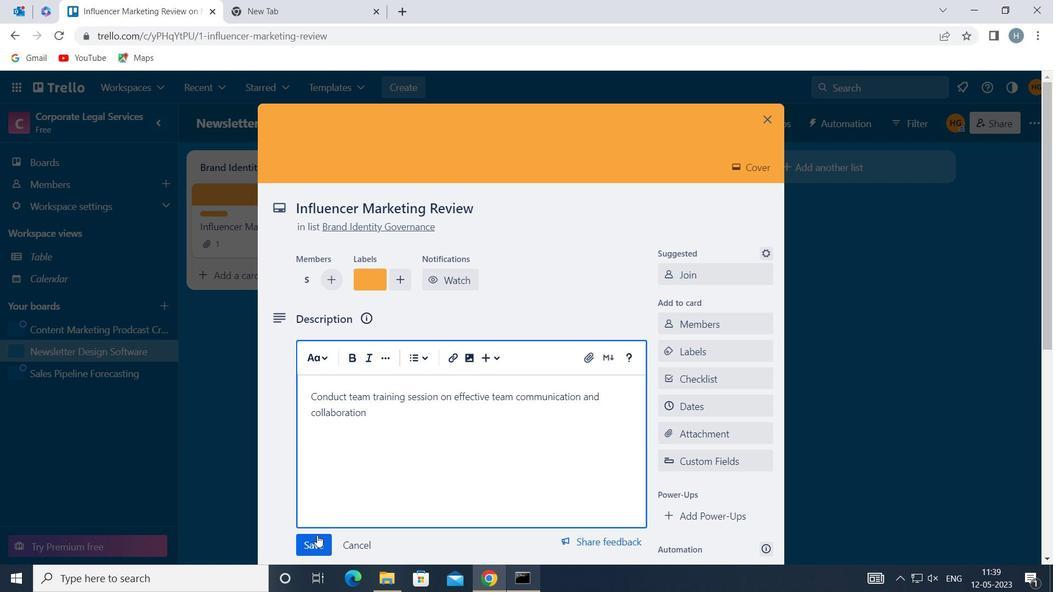 
Action: Mouse pressed left at (317, 542)
Screenshot: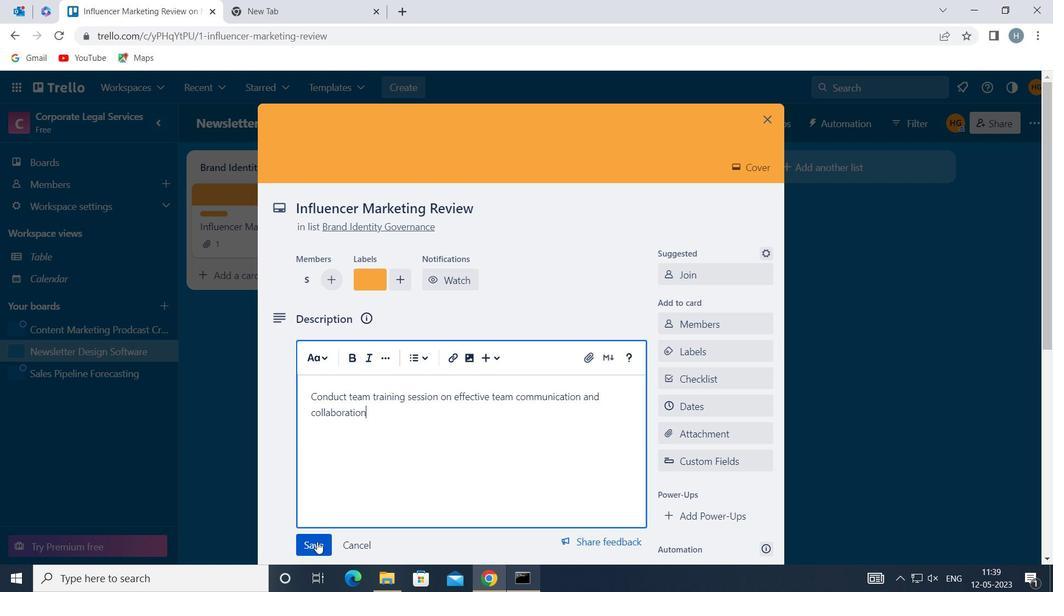 
Action: Mouse moved to (412, 410)
Screenshot: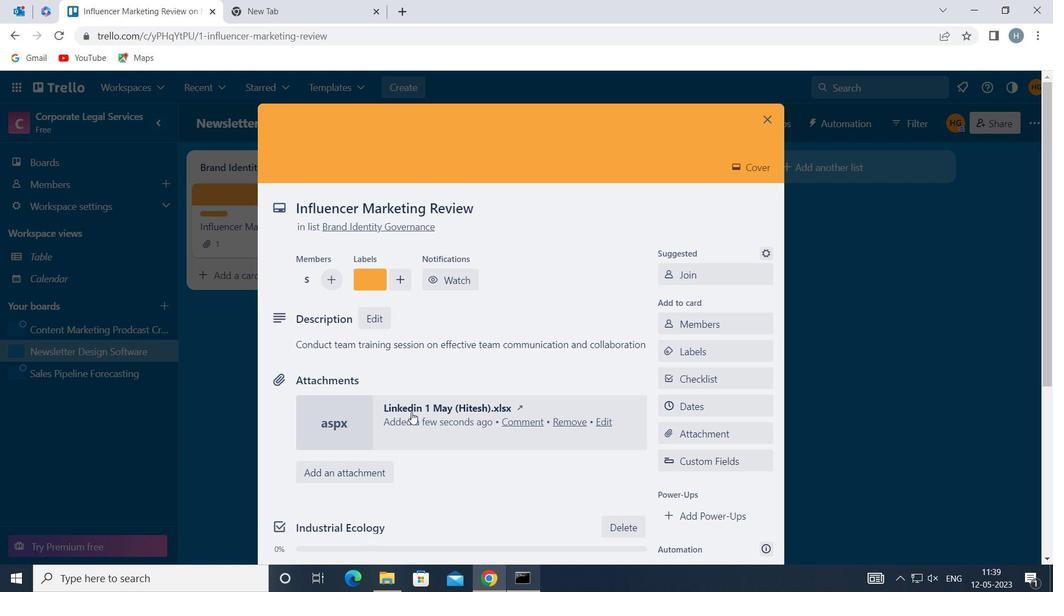 
Action: Mouse scrolled (412, 409) with delta (0, 0)
Screenshot: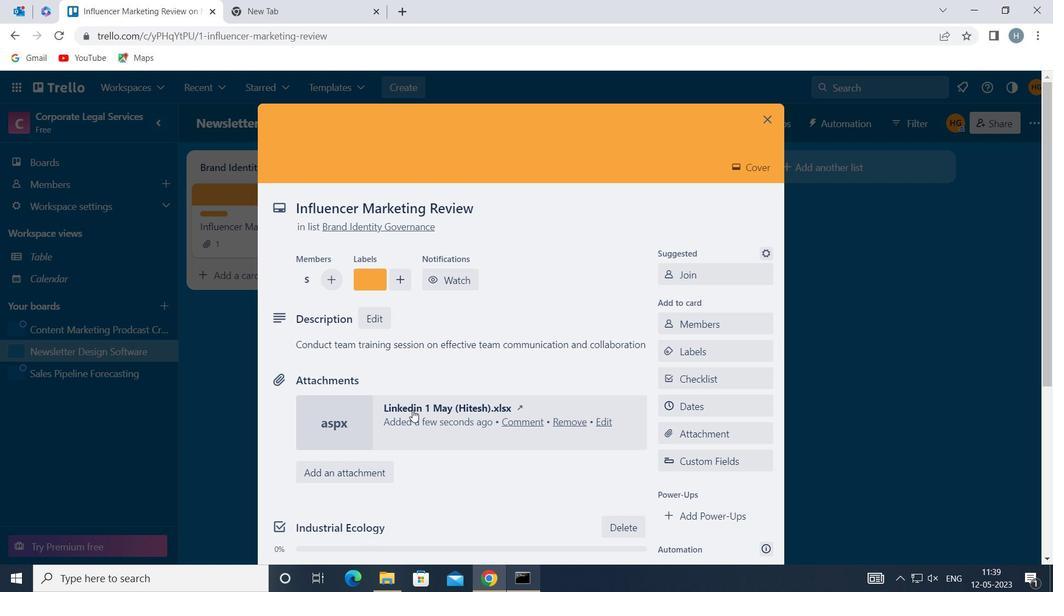 
Action: Mouse scrolled (412, 409) with delta (0, 0)
Screenshot: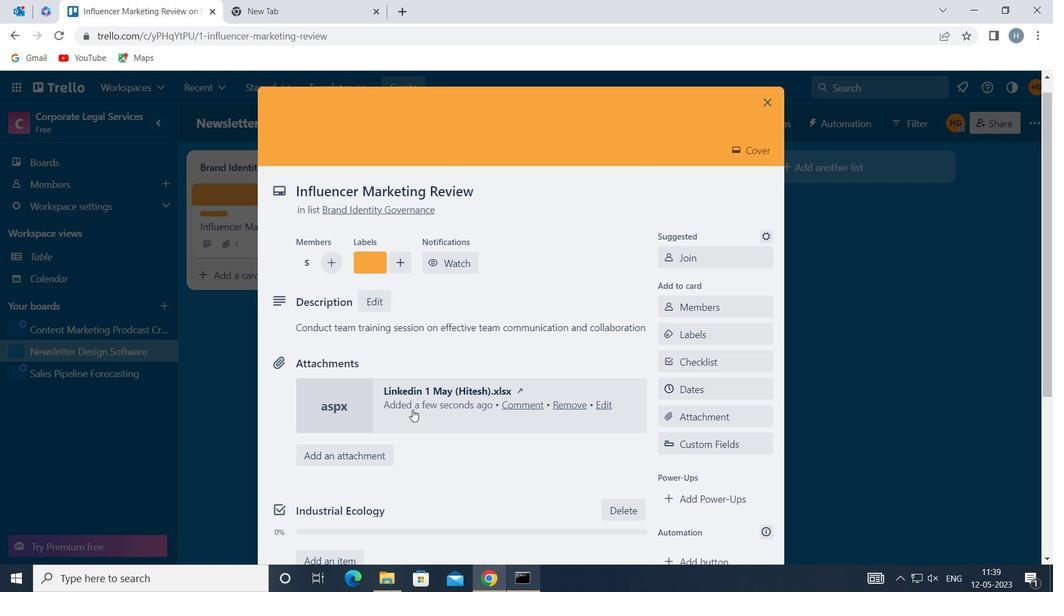 
Action: Mouse moved to (426, 422)
Screenshot: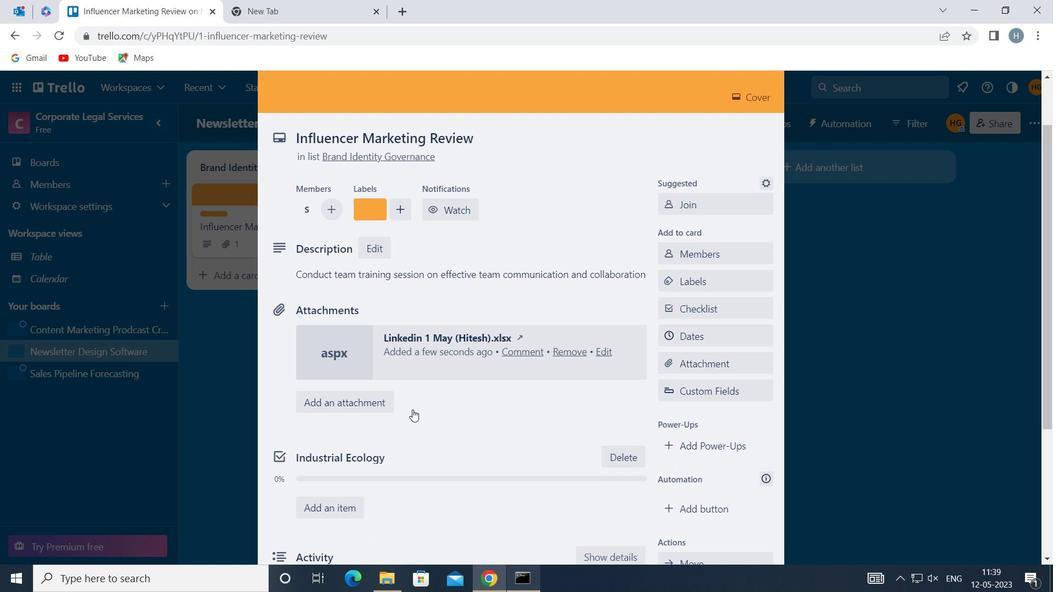 
Action: Mouse scrolled (426, 421) with delta (0, 0)
Screenshot: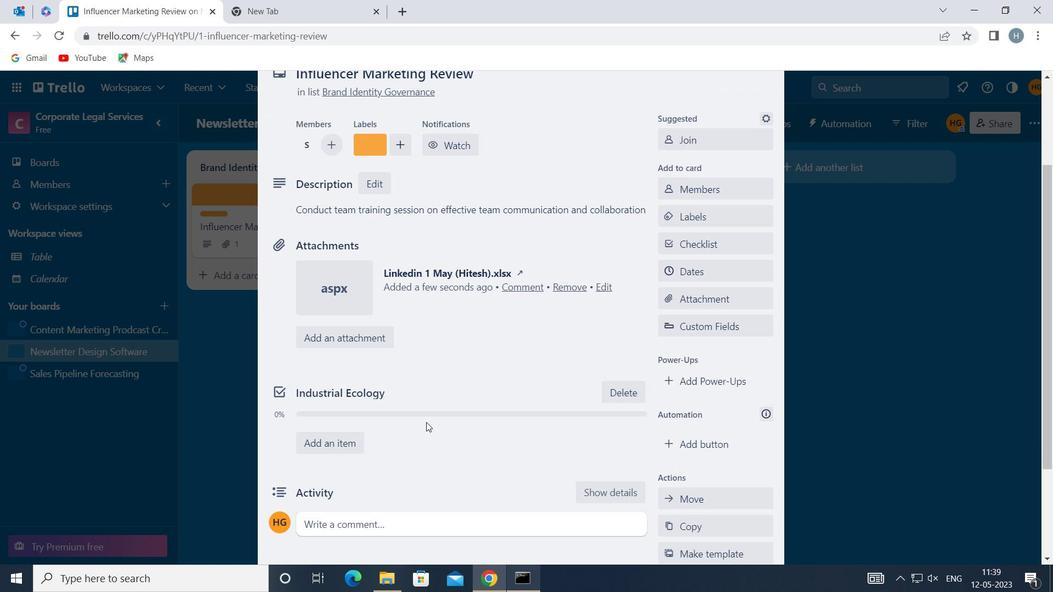 
Action: Mouse scrolled (426, 421) with delta (0, 0)
Screenshot: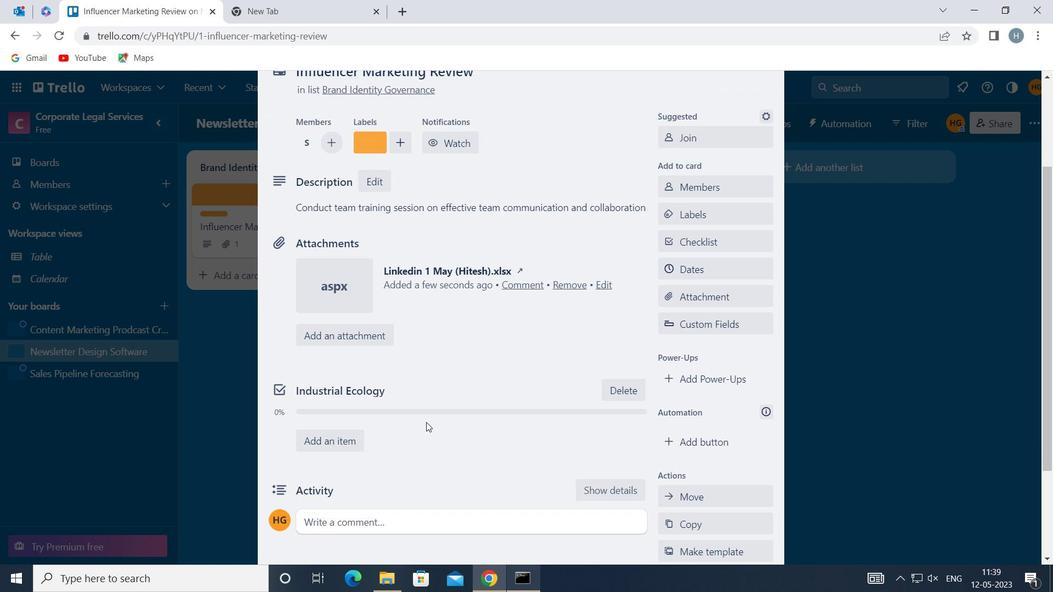 
Action: Mouse moved to (468, 395)
Screenshot: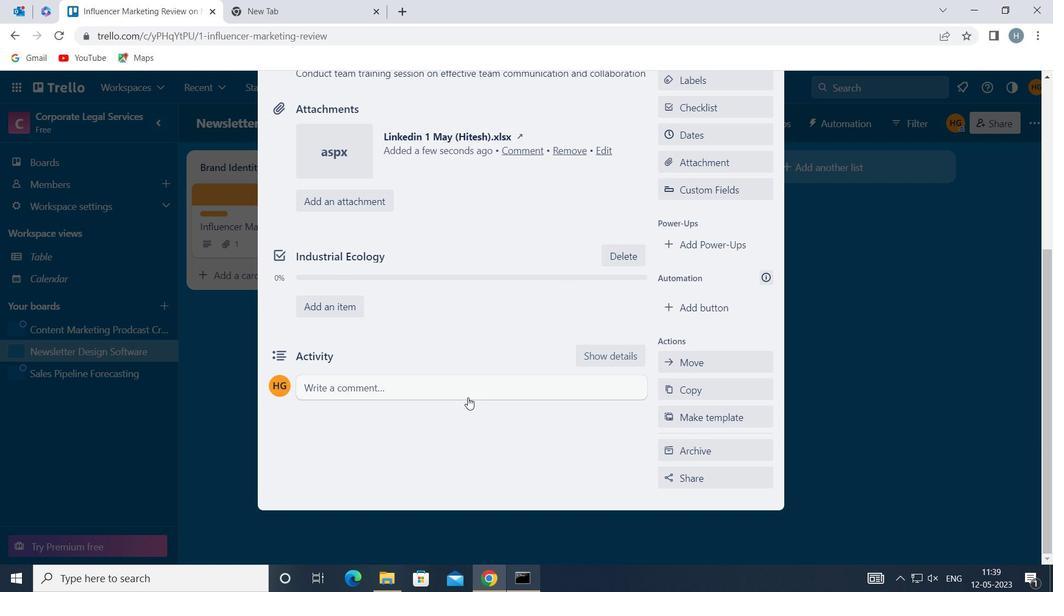 
Action: Mouse pressed left at (468, 395)
Screenshot: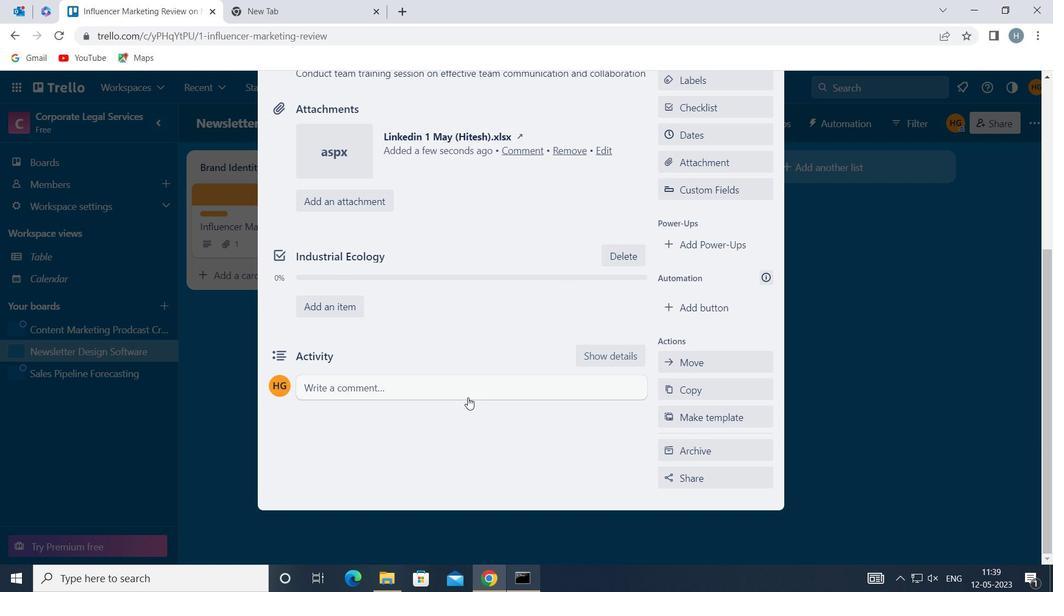 
Action: Mouse moved to (456, 430)
Screenshot: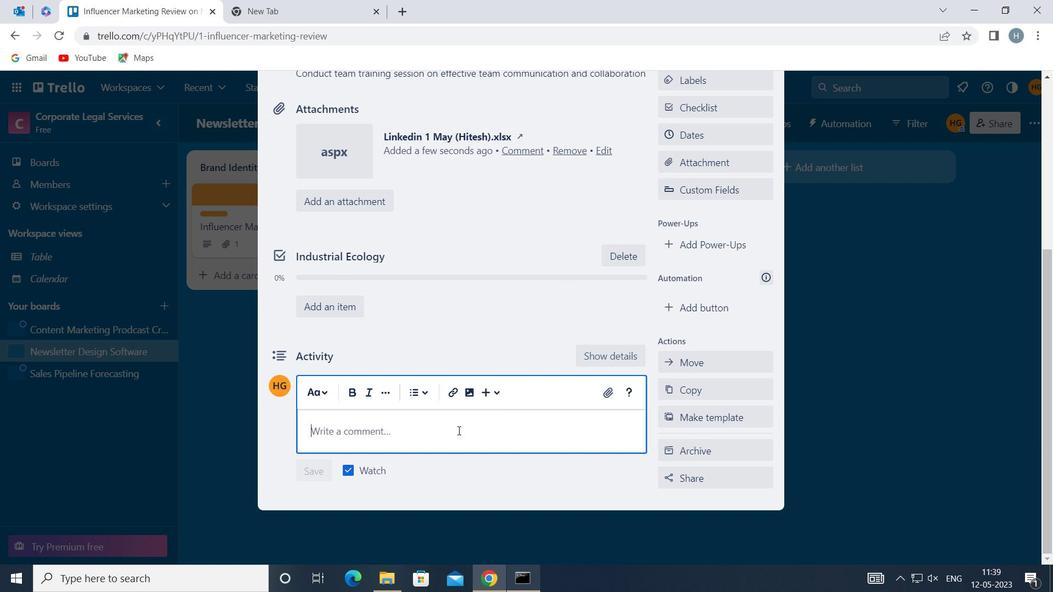 
Action: Mouse pressed left at (456, 430)
Screenshot: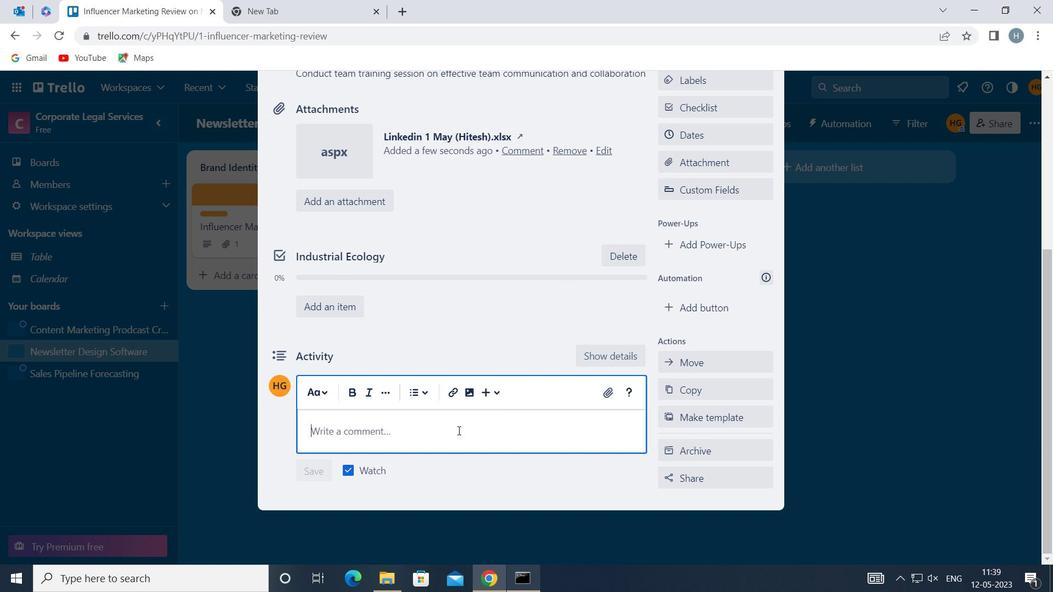 
Action: Mouse moved to (456, 430)
Screenshot: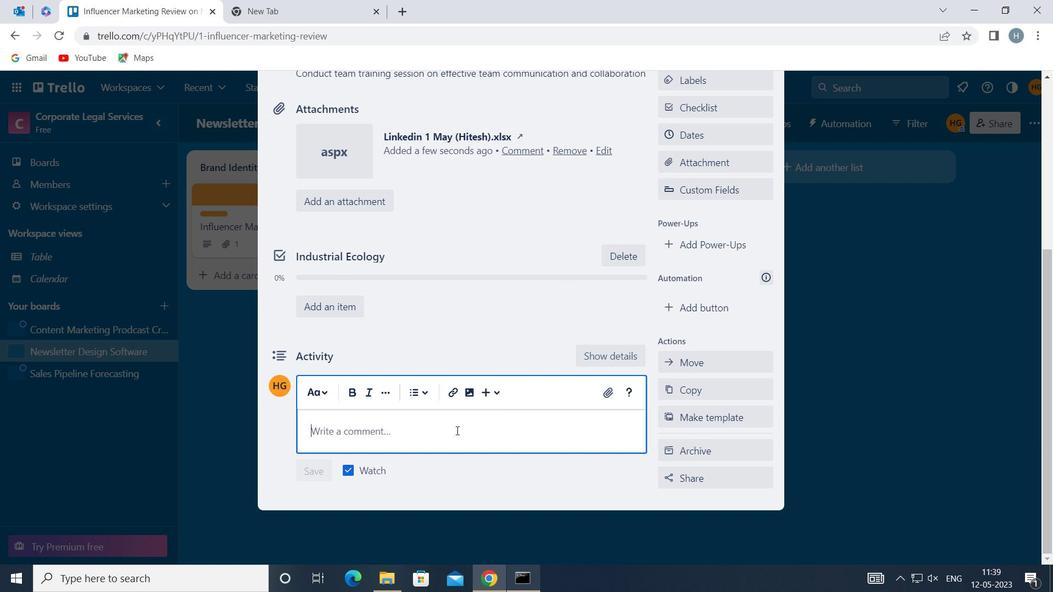 
Action: Key pressed <Key.shift>THIS<Key.space>TASK<Key.space>REQUIRES<Key.space>US
Screenshot: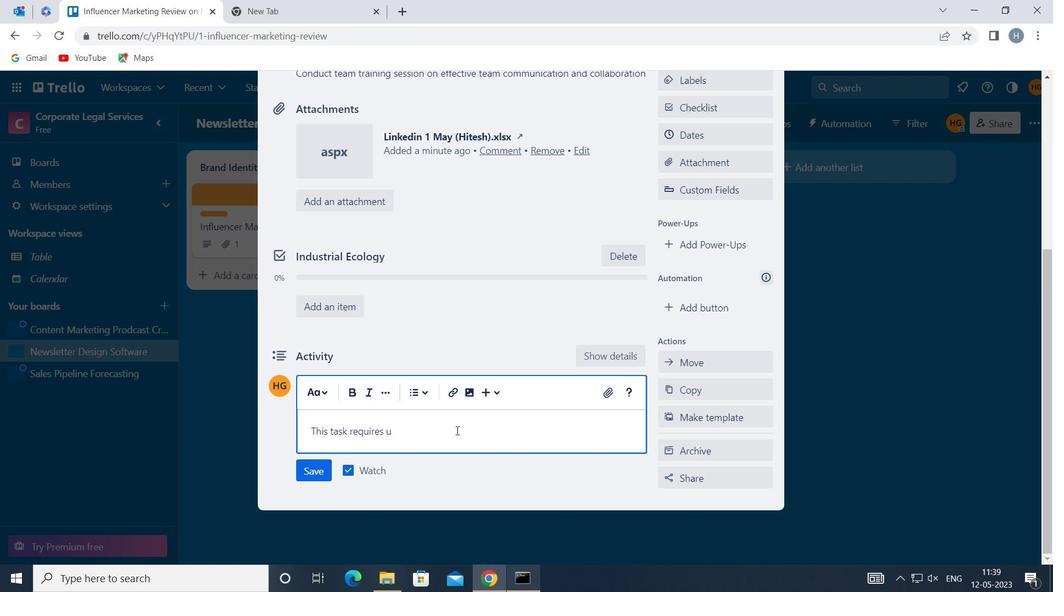 
Action: Mouse moved to (403, 448)
Screenshot: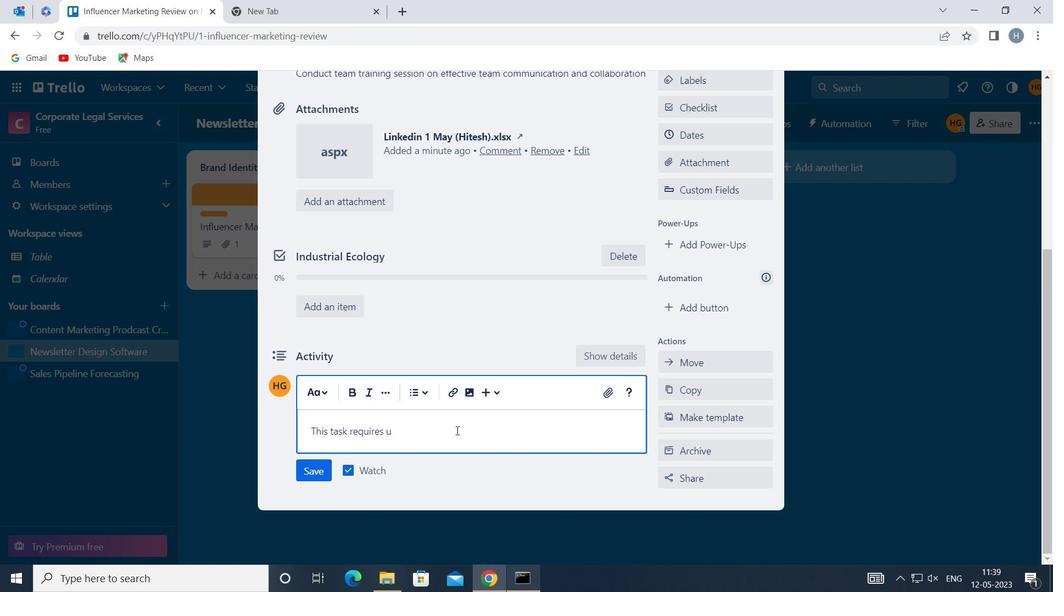 
Action: Key pressed <Key.space>TO<Key.space>BE<Key.space>PROACTIVE<Key.space>AND<Key.space>TAKE<Key.space>INITIATIVE,<Key.space>RATHER<Key.space>THAN<Key.space>WAITING<Key.space>FOR<Key.space>OTHERS<Key.space>TO<Key.space>ACT
Screenshot: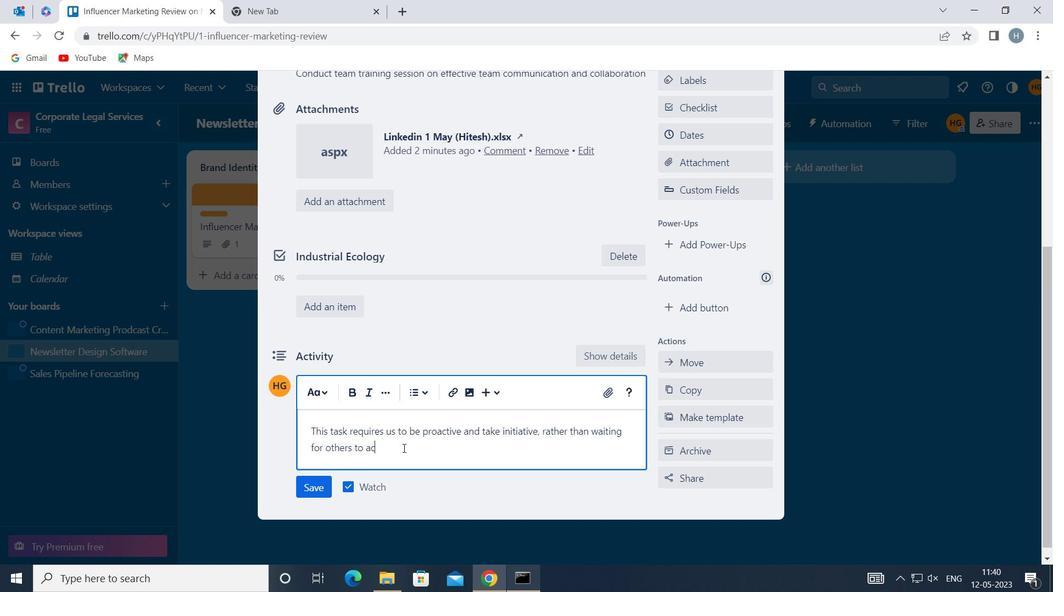 
Action: Mouse moved to (313, 488)
Screenshot: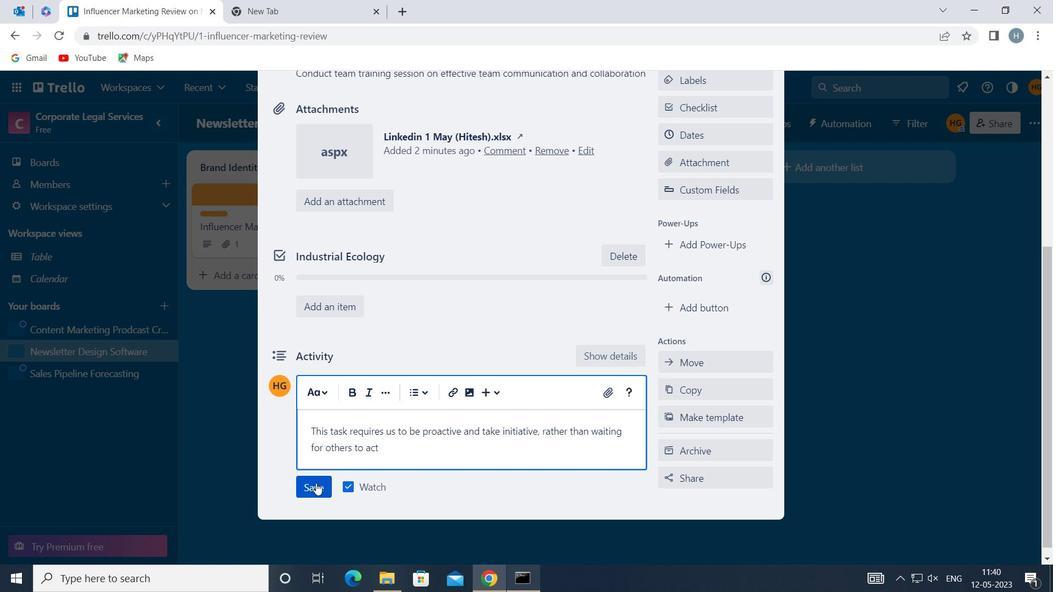 
Action: Mouse pressed left at (313, 488)
Screenshot: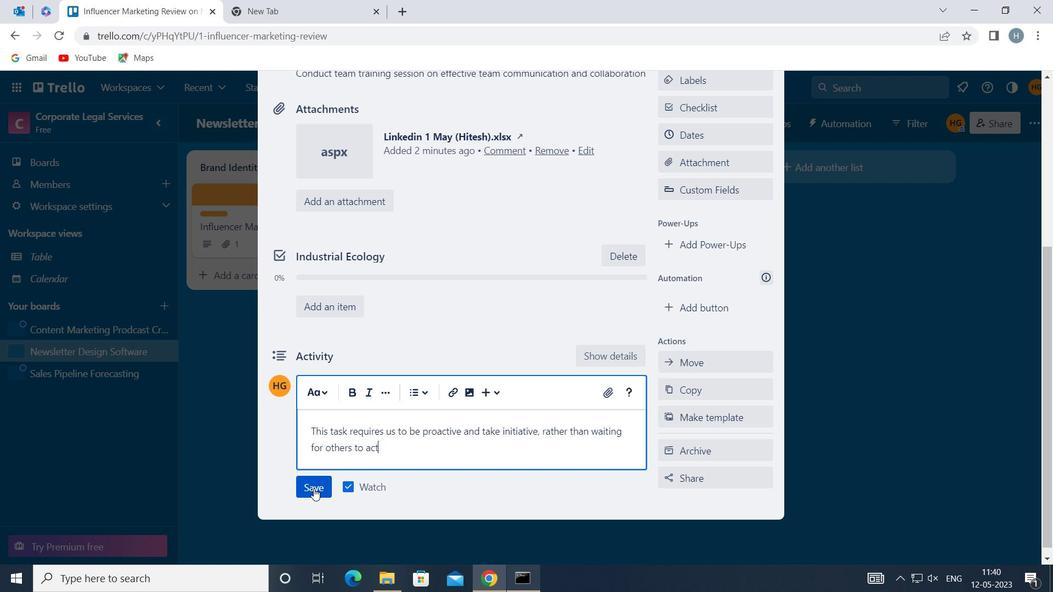 
Action: Mouse moved to (710, 136)
Screenshot: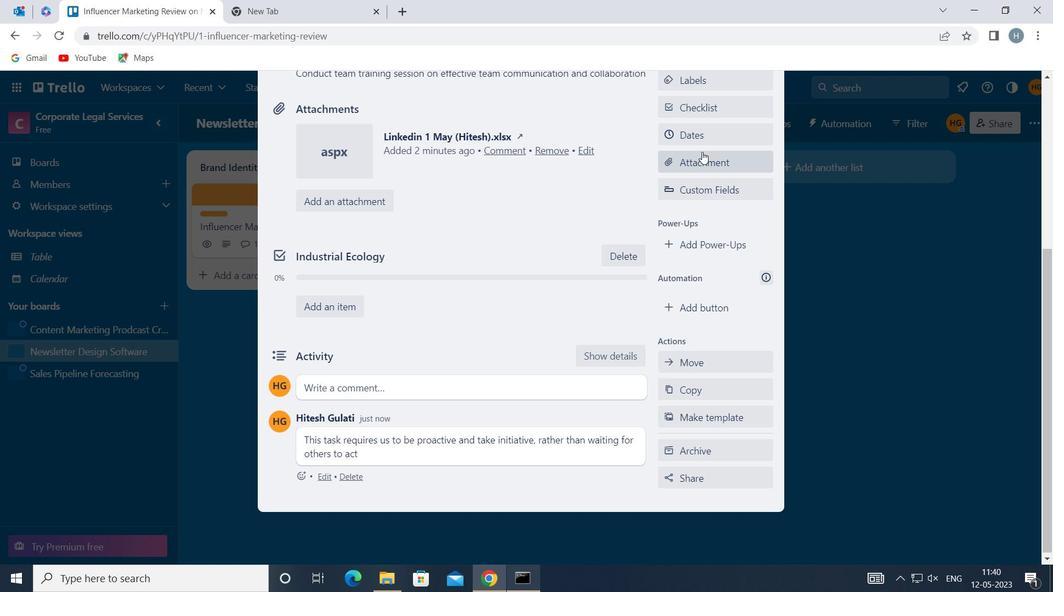 
Action: Mouse pressed left at (710, 136)
Screenshot: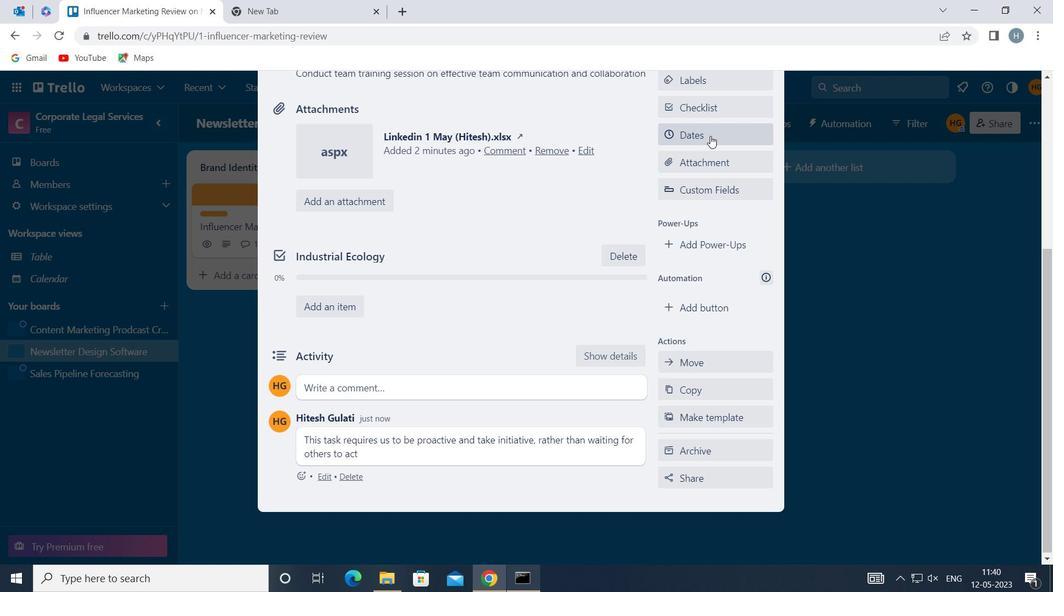 
Action: Mouse moved to (670, 370)
Screenshot: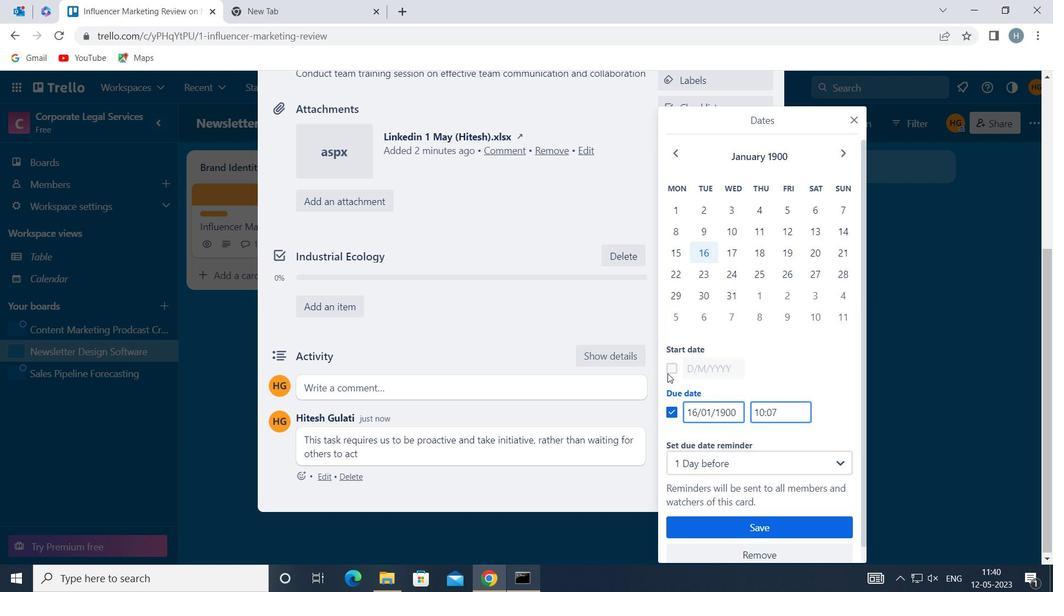 
Action: Mouse pressed left at (670, 370)
Screenshot: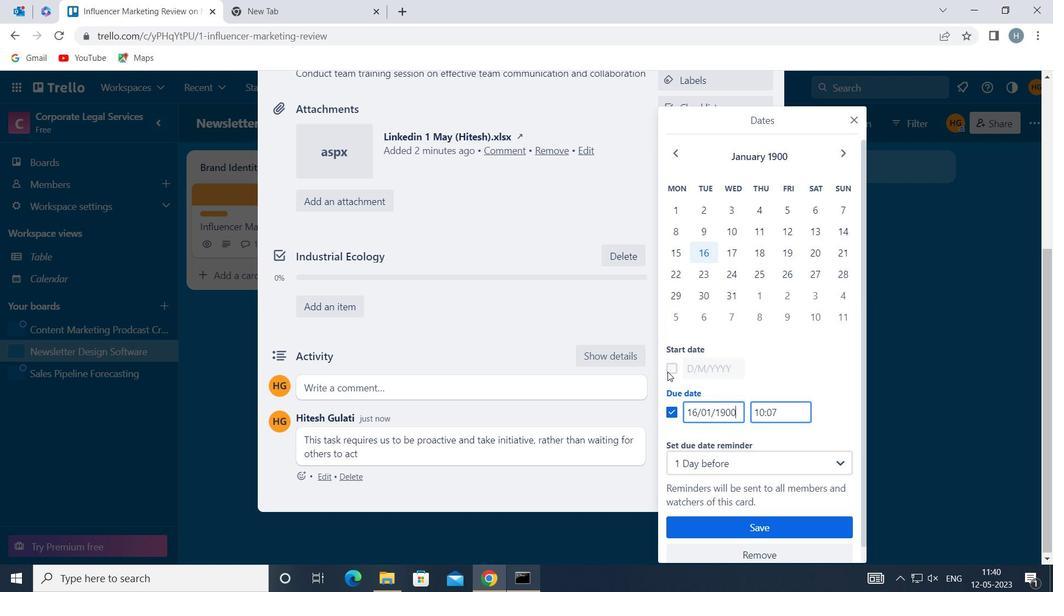 
Action: Mouse moved to (692, 365)
Screenshot: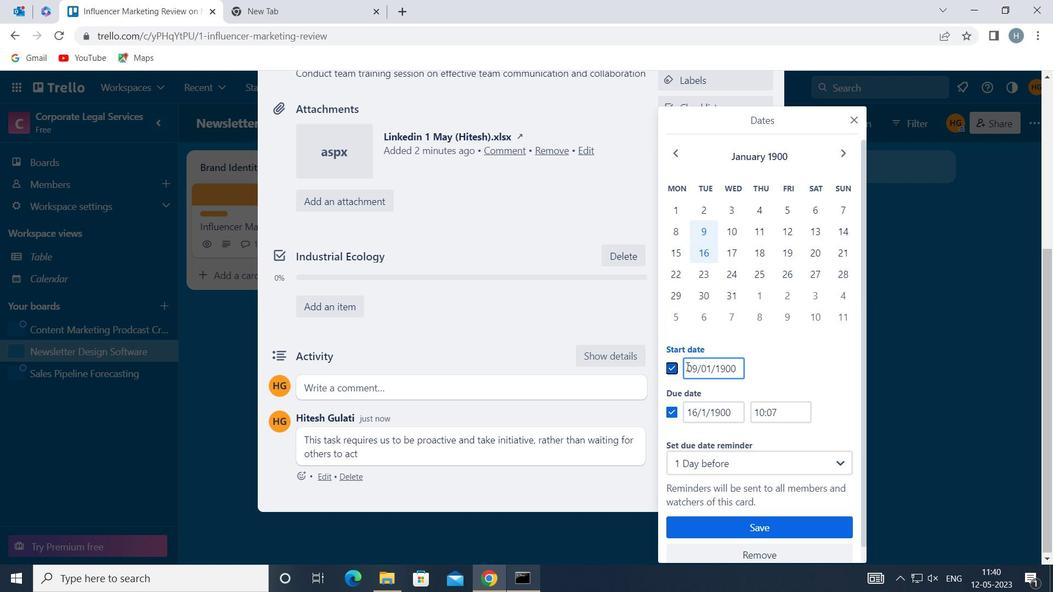 
Action: Mouse pressed left at (692, 365)
Screenshot: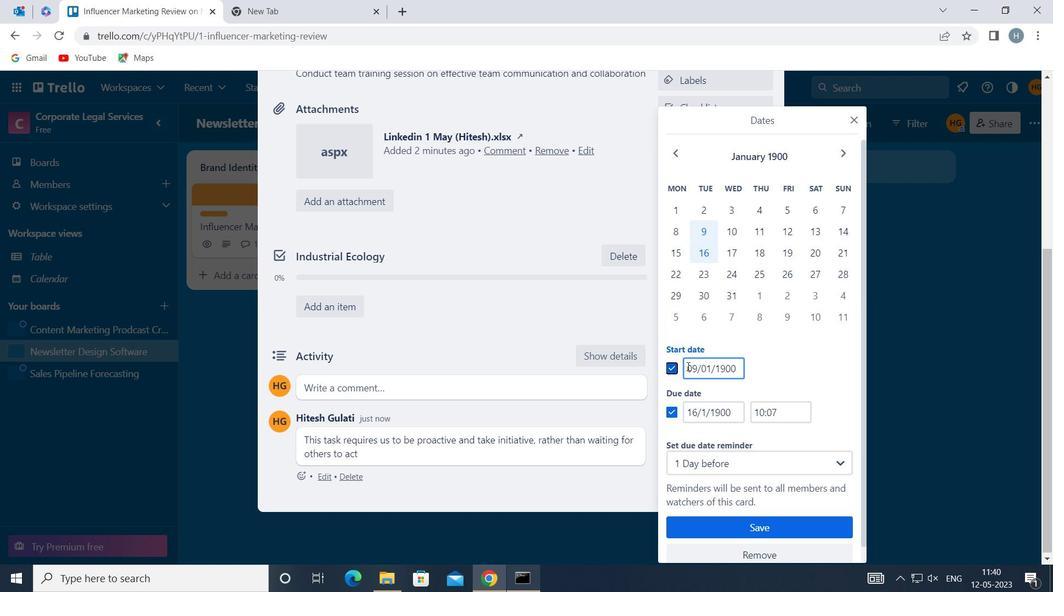 
Action: Mouse moved to (695, 364)
Screenshot: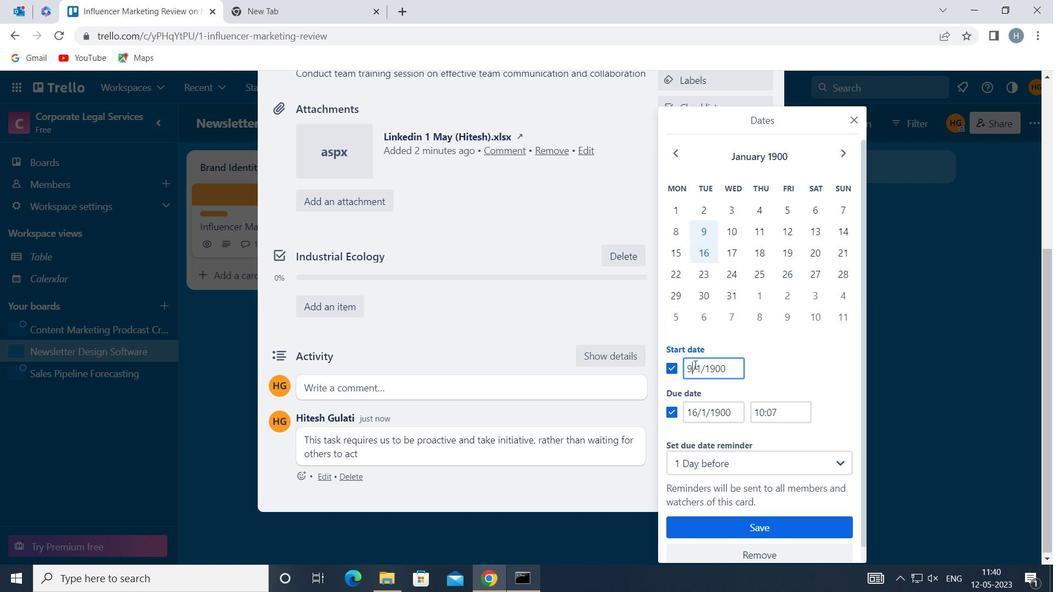 
Action: Key pressed <Key.backspace>1
Screenshot: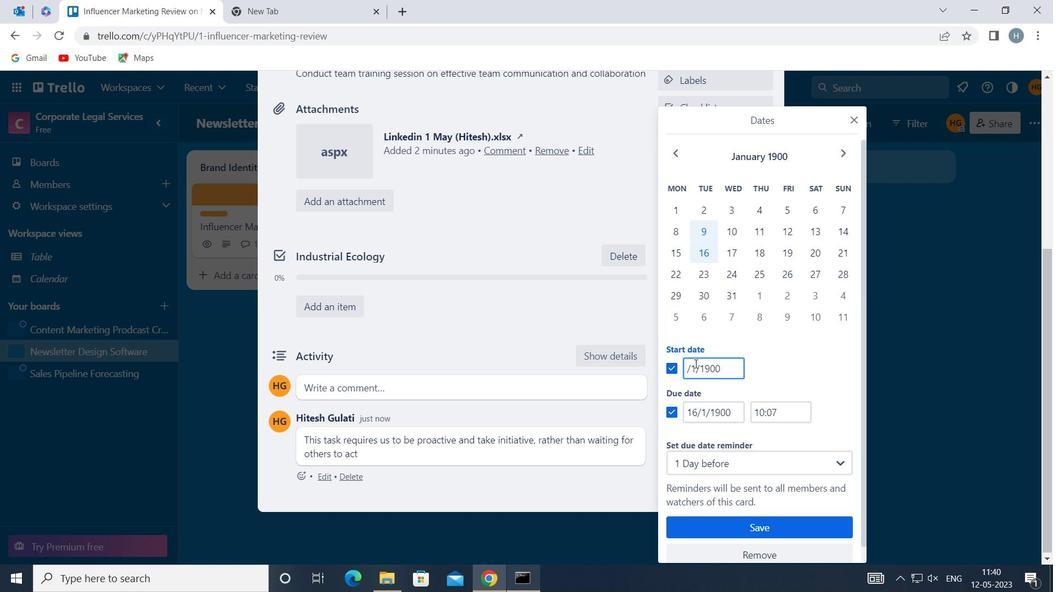 
Action: Mouse moved to (696, 410)
Screenshot: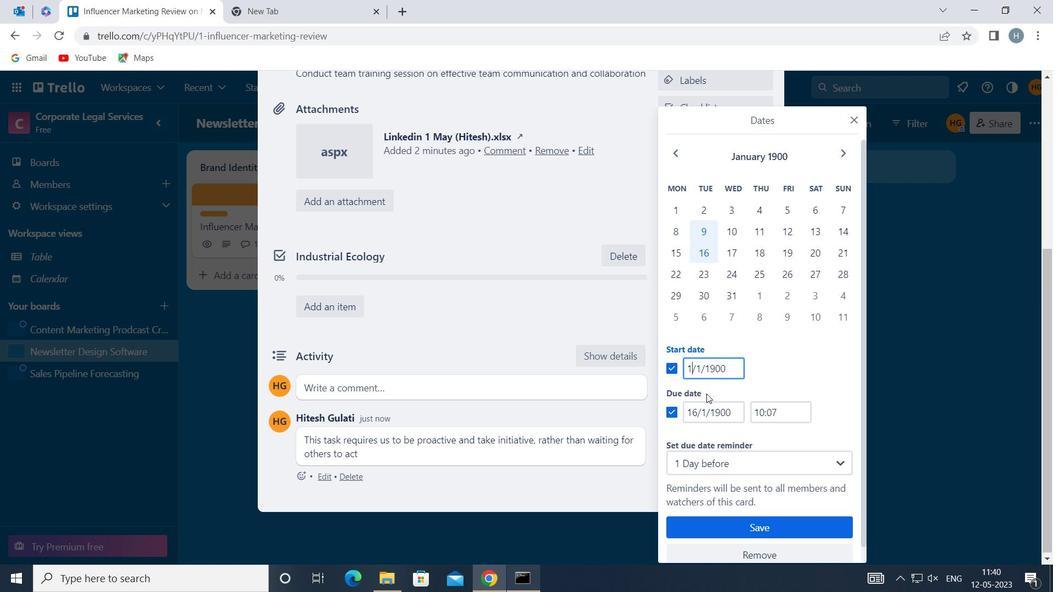 
Action: Mouse pressed left at (696, 410)
Screenshot: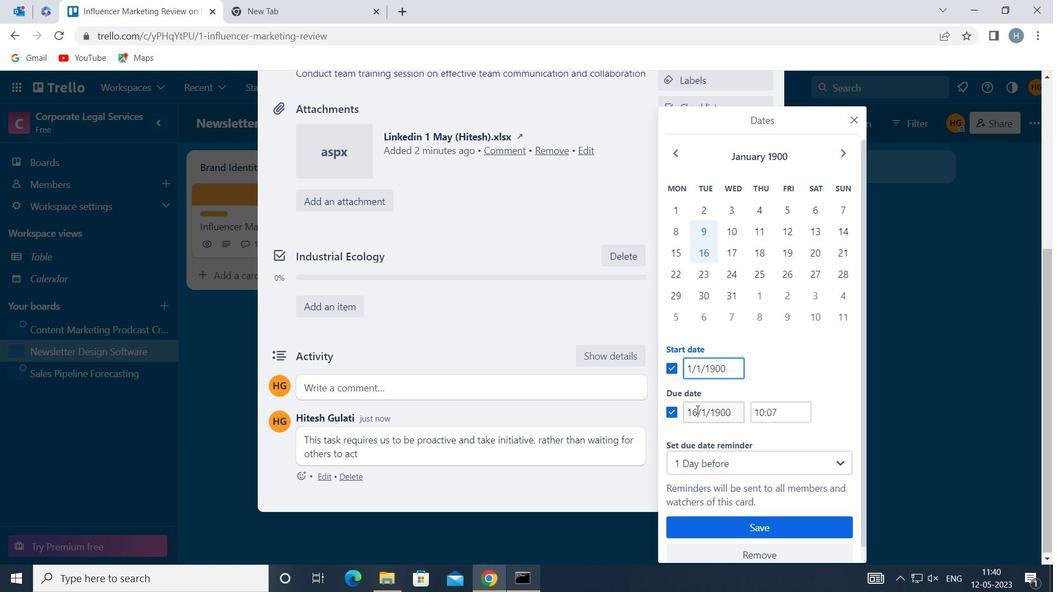 
Action: Key pressed <Key.backspace><Key.backspace>8
Screenshot: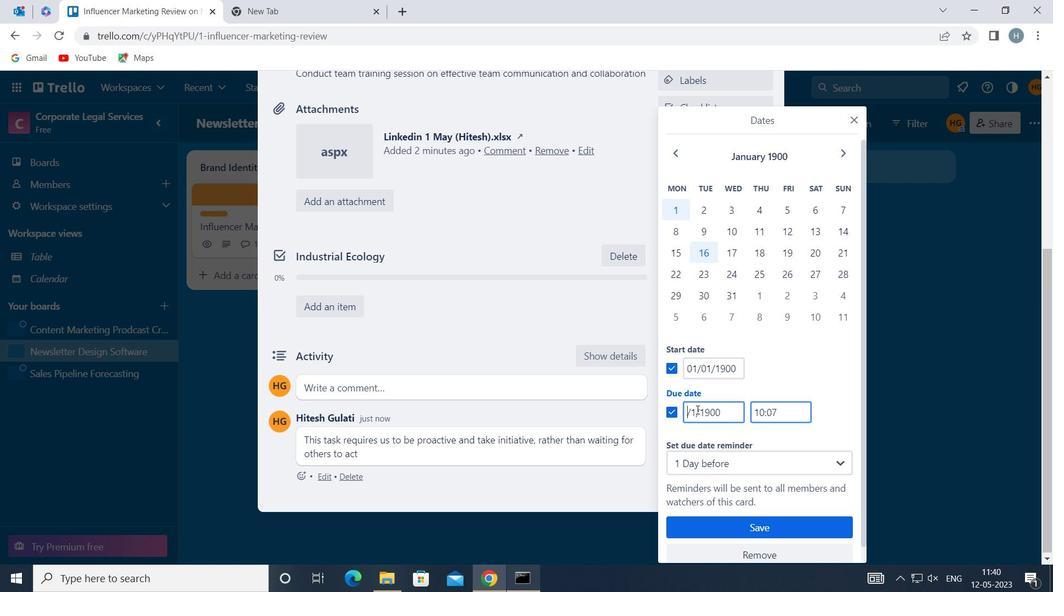 
Action: Mouse moved to (746, 526)
Screenshot: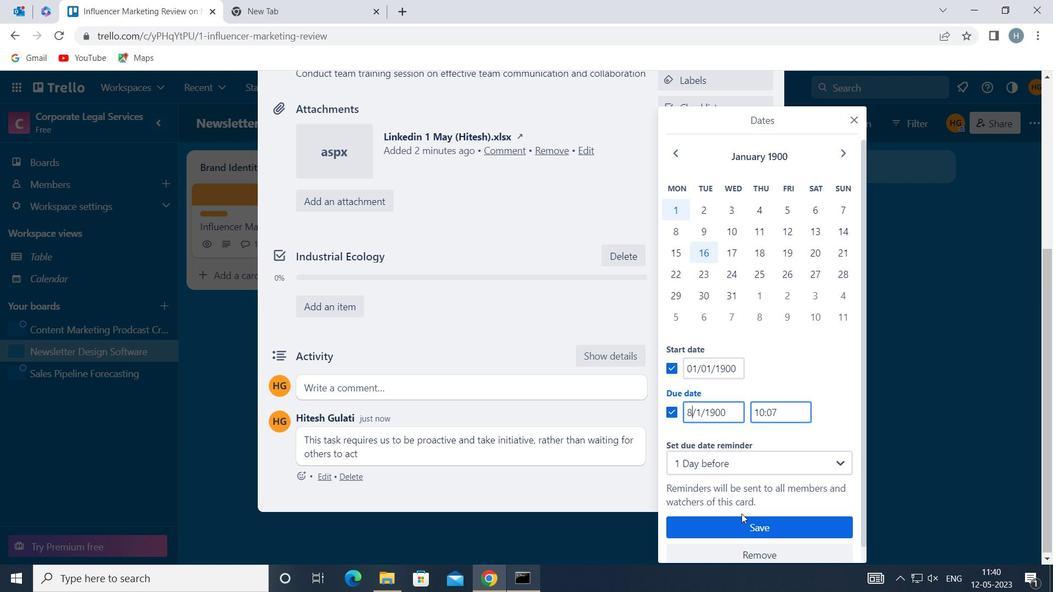 
Action: Mouse pressed left at (746, 526)
Screenshot: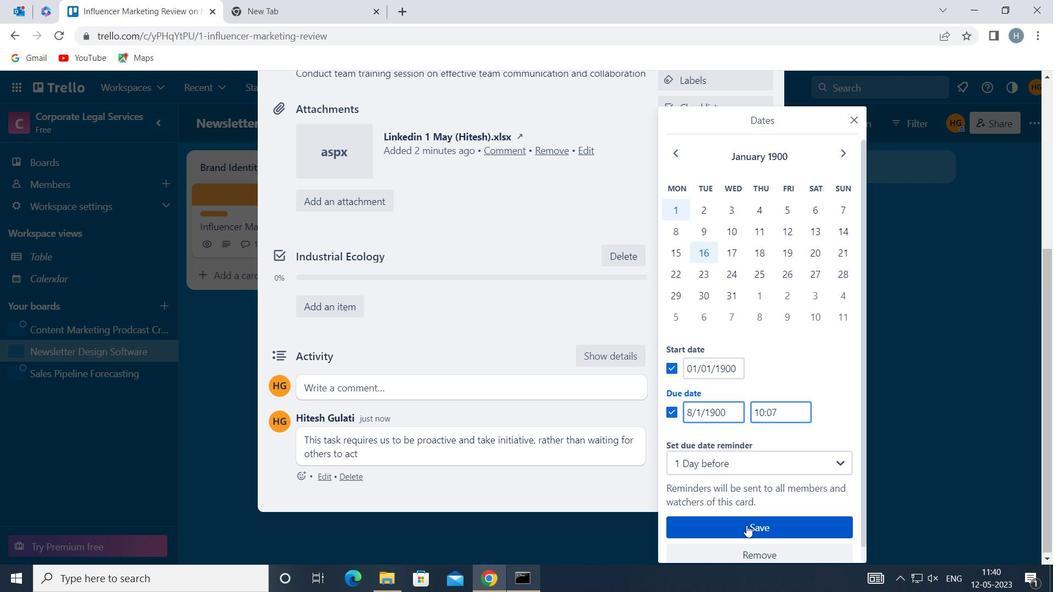 
Action: Mouse moved to (582, 244)
Screenshot: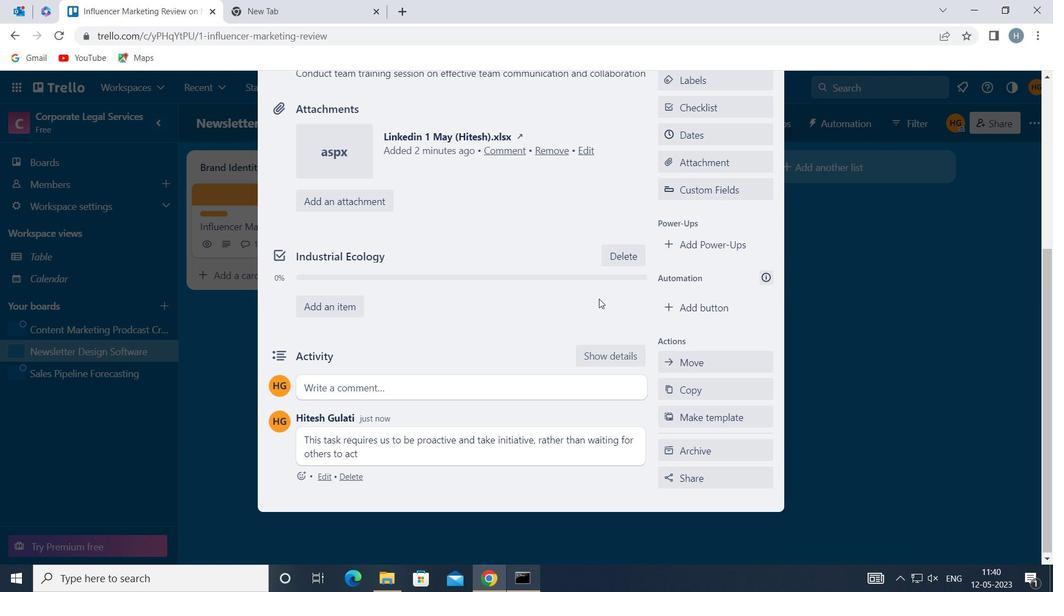 
